 Task: Search one way flight ticket for 3 adults, 3 children in premium economy from Salt Lake City: Salt Lake City International Airport to Rockford: Chicago Rockford International Airport(was Northwest Chicagoland Regional Airport At Rockford) on 5-1-2023. Choice of flights is Westjet. Number of bags: 9 checked bags. Price is upto 89000. Outbound departure time preference is 14:00.
Action: Mouse moved to (192, 230)
Screenshot: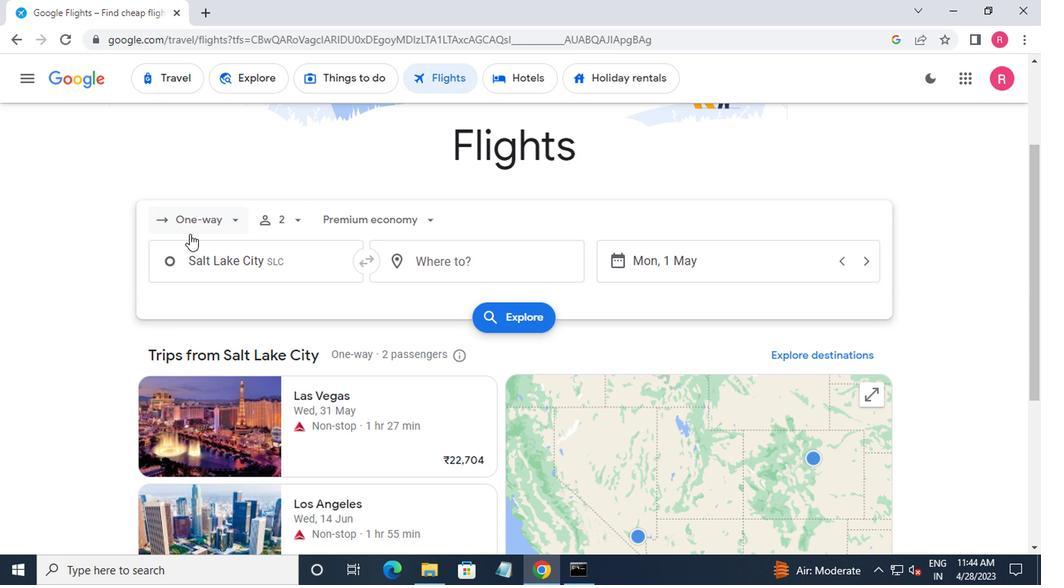 
Action: Mouse pressed left at (192, 230)
Screenshot: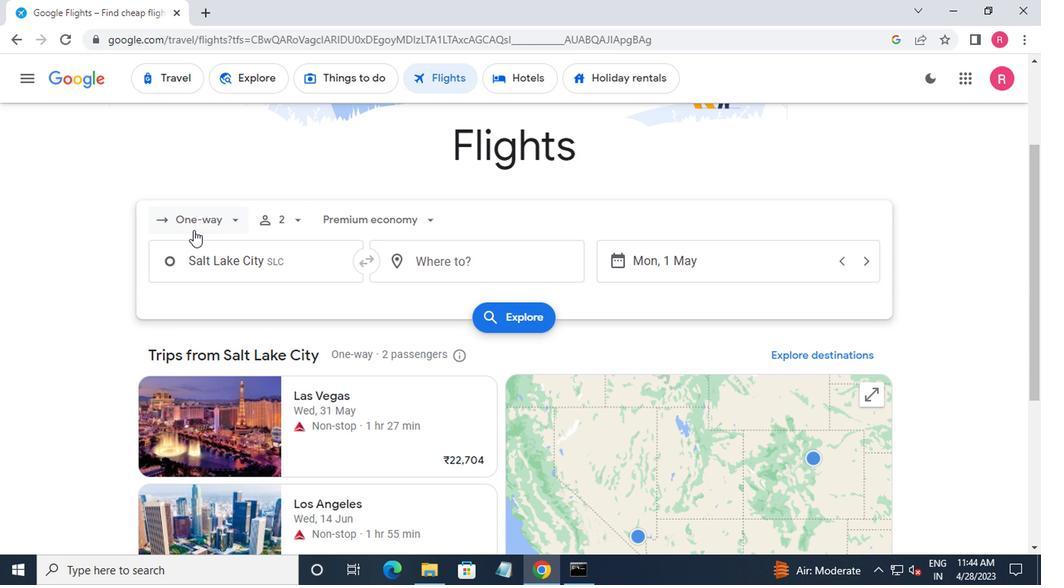 
Action: Mouse moved to (202, 292)
Screenshot: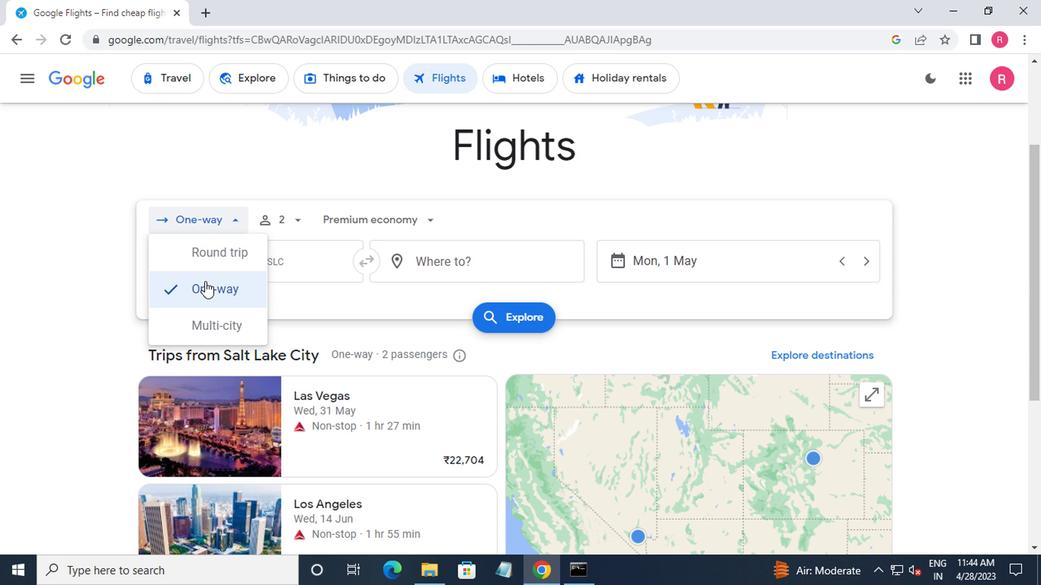 
Action: Mouse pressed left at (202, 292)
Screenshot: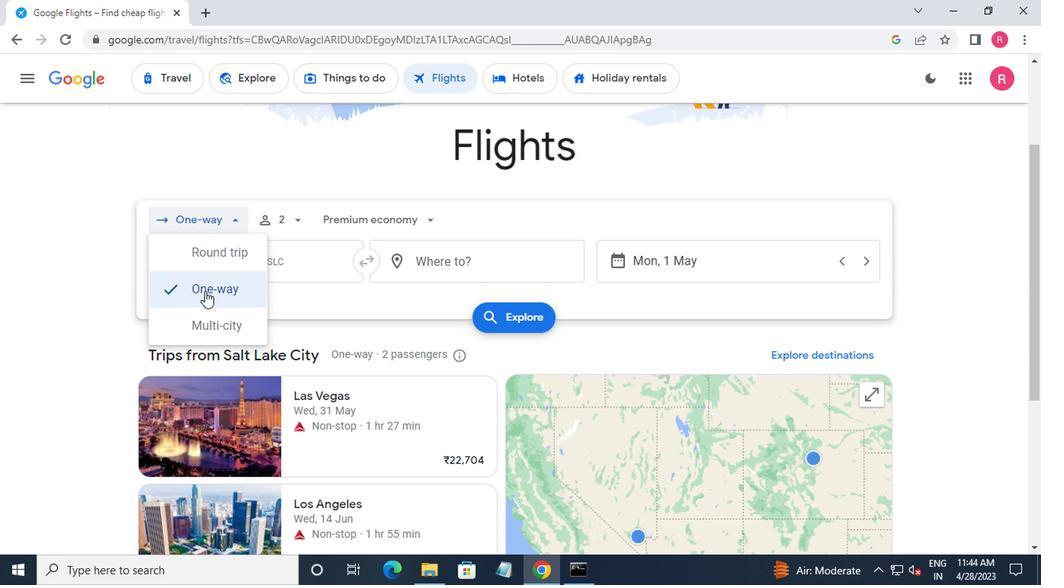 
Action: Mouse moved to (278, 230)
Screenshot: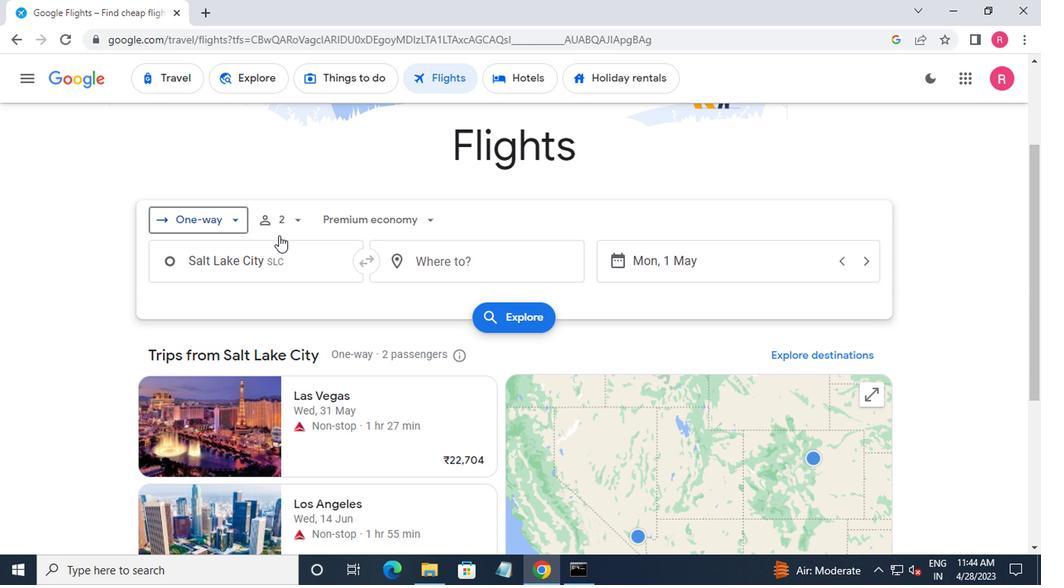 
Action: Mouse pressed left at (278, 230)
Screenshot: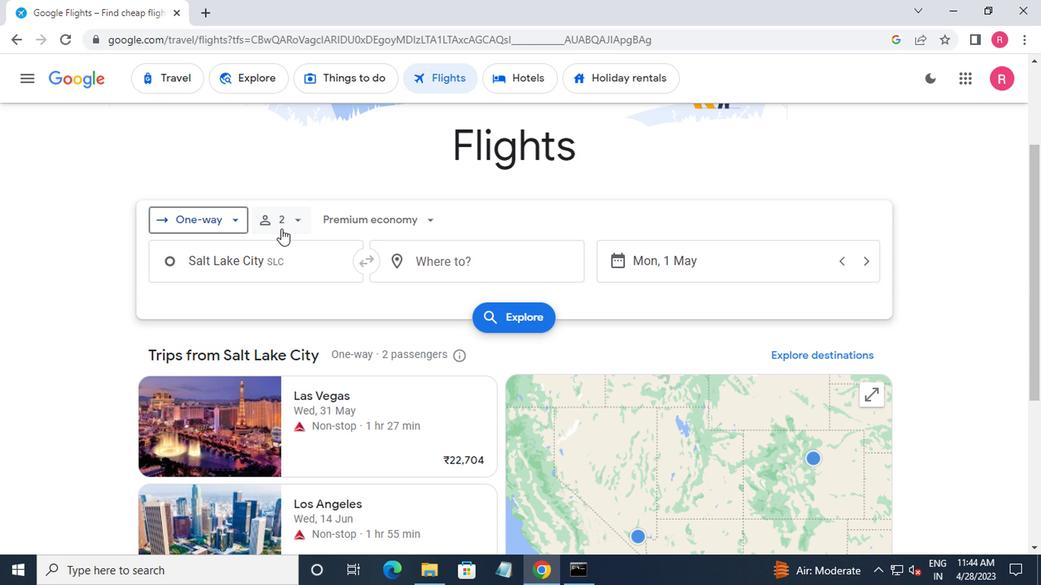 
Action: Mouse moved to (413, 261)
Screenshot: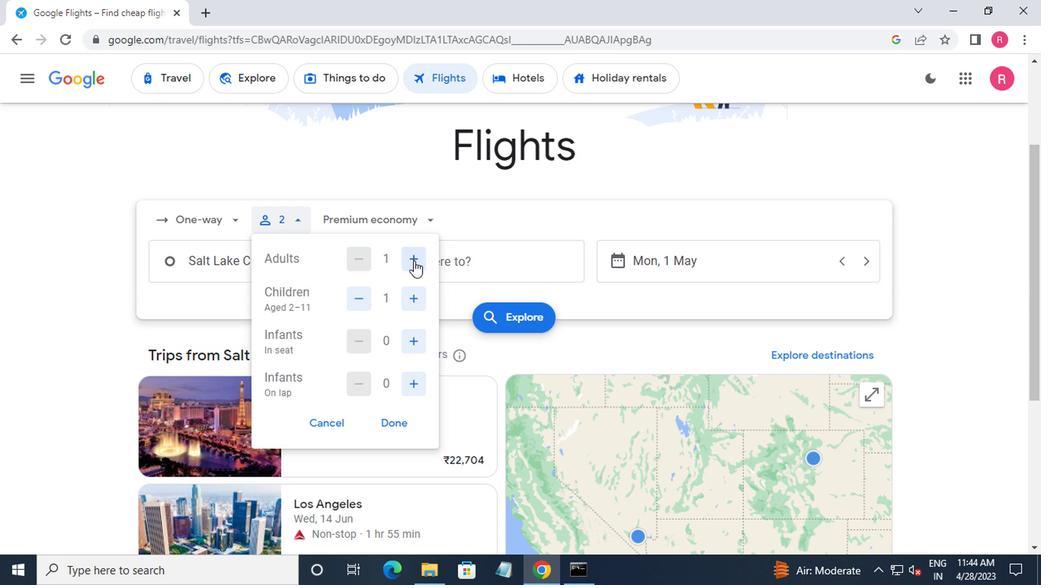
Action: Mouse pressed left at (413, 261)
Screenshot: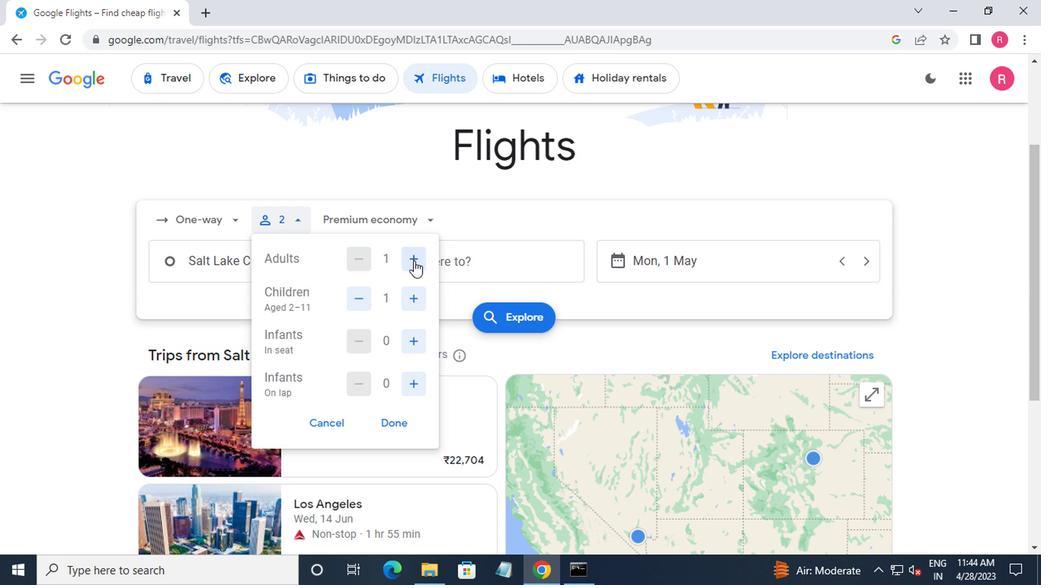 
Action: Mouse pressed left at (413, 261)
Screenshot: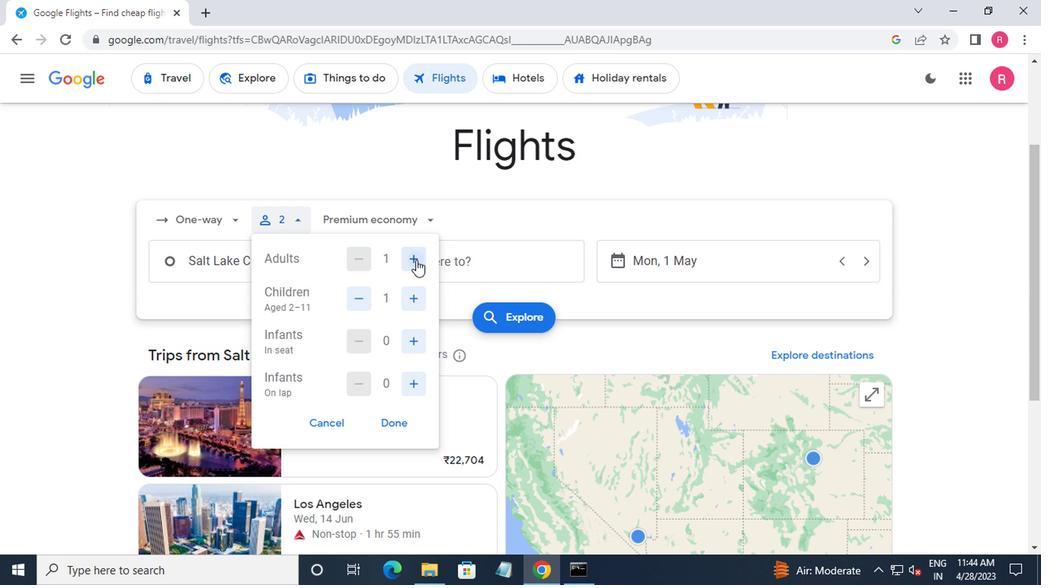 
Action: Mouse pressed left at (413, 261)
Screenshot: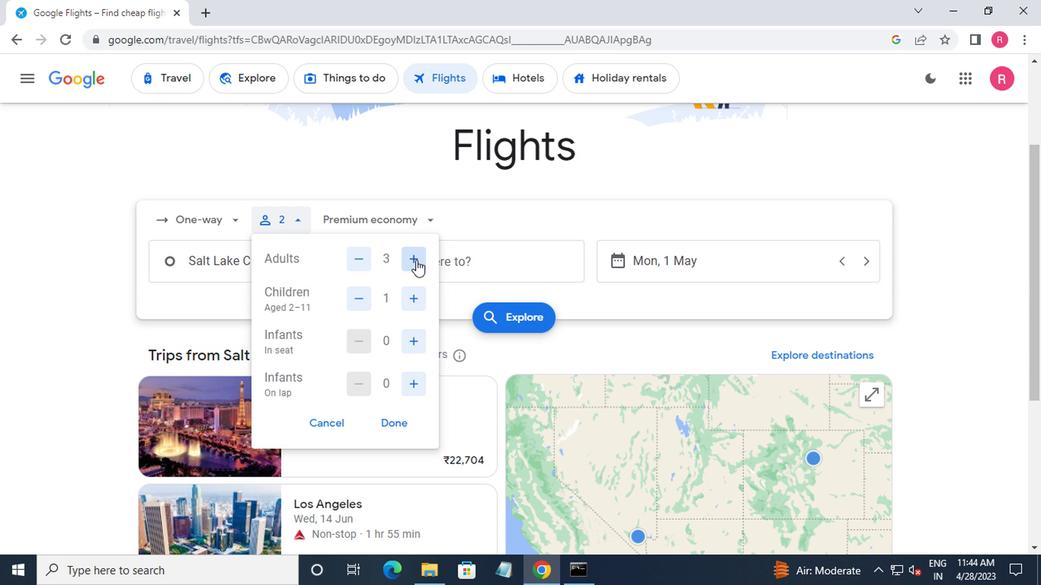 
Action: Mouse moved to (406, 296)
Screenshot: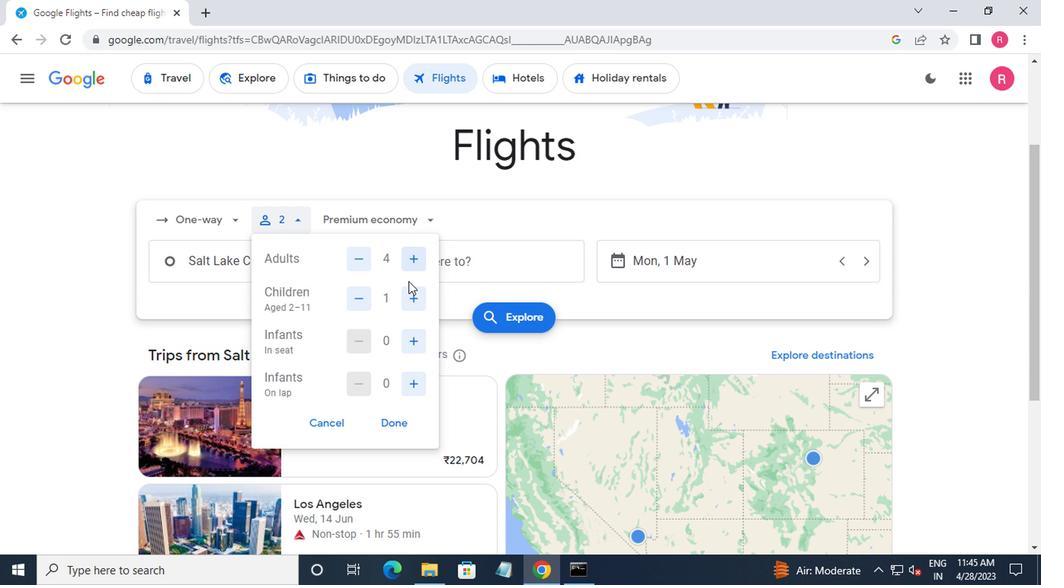 
Action: Mouse pressed left at (406, 296)
Screenshot: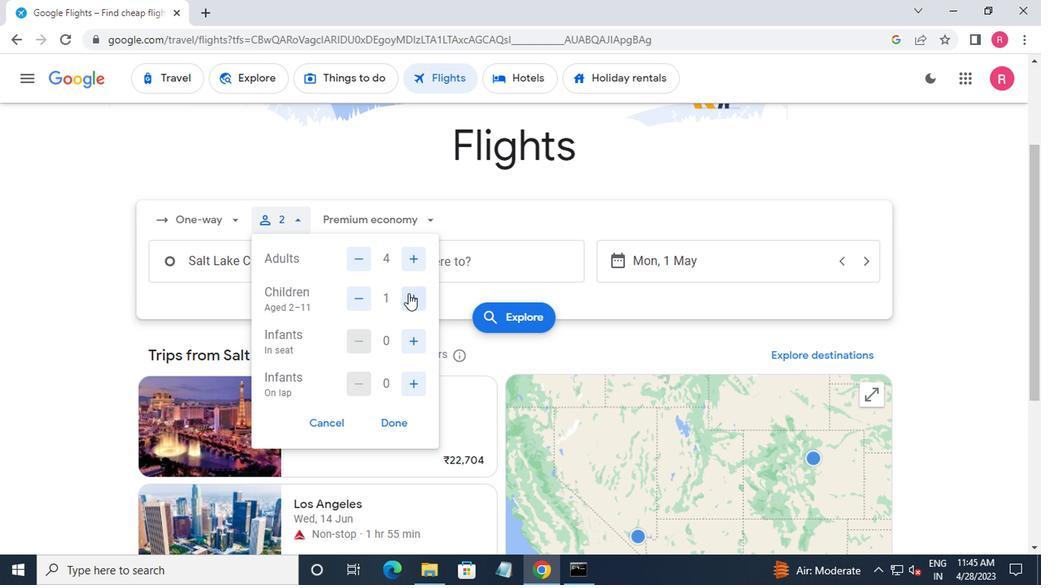 
Action: Mouse pressed left at (406, 296)
Screenshot: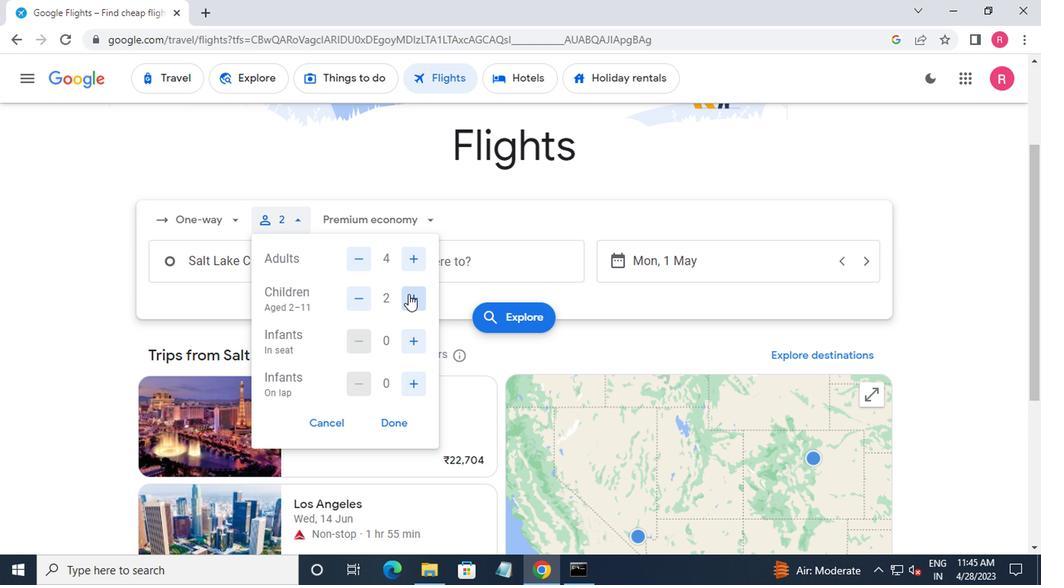 
Action: Mouse moved to (362, 301)
Screenshot: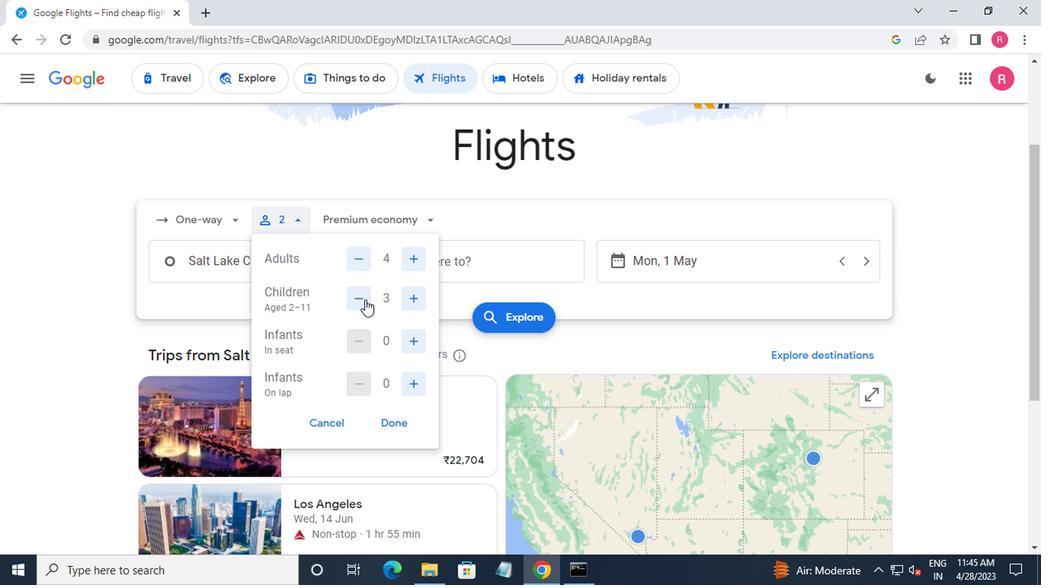 
Action: Mouse pressed left at (362, 301)
Screenshot: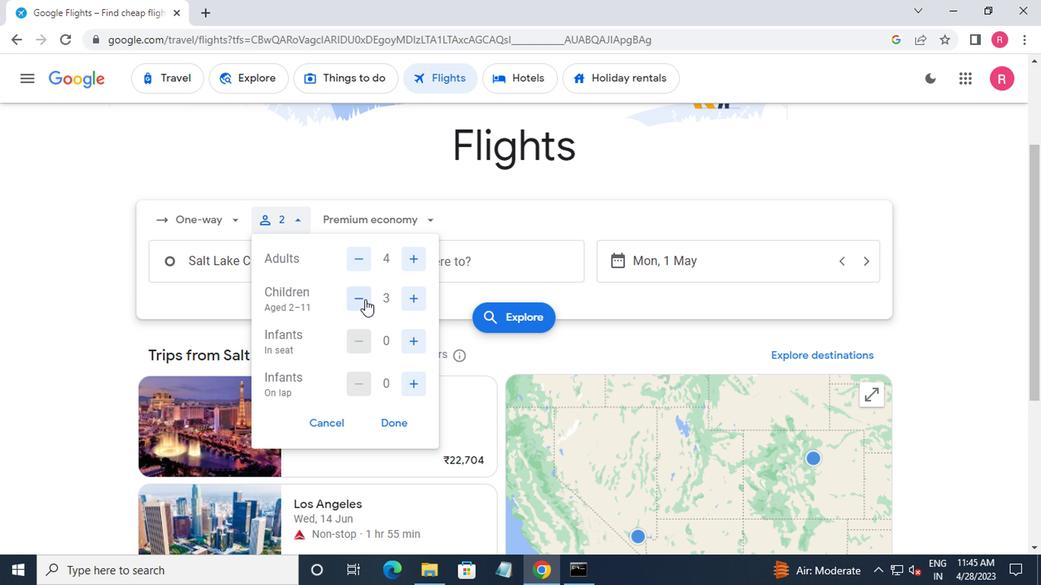 
Action: Mouse moved to (406, 343)
Screenshot: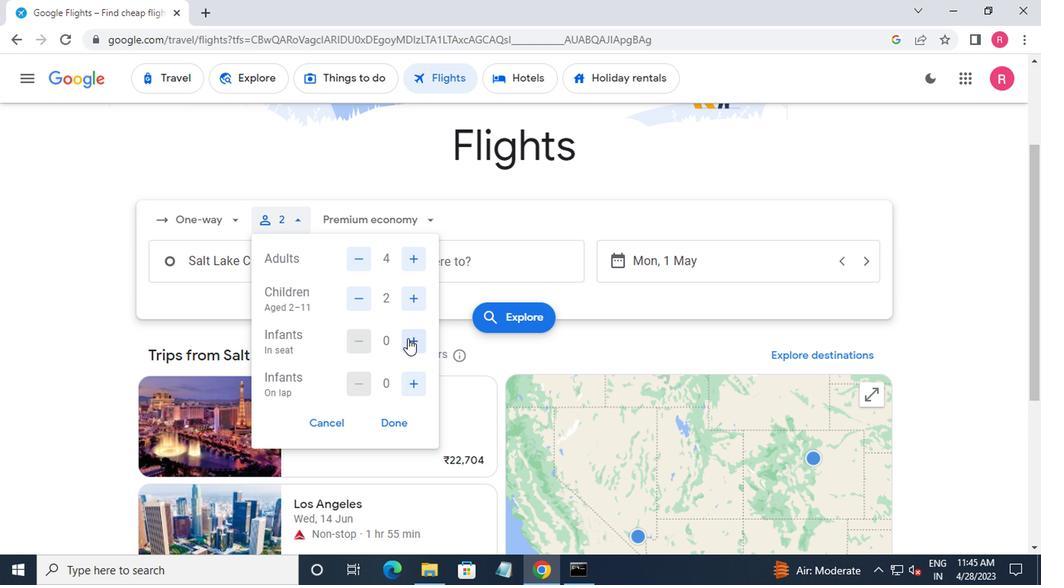 
Action: Mouse pressed left at (406, 343)
Screenshot: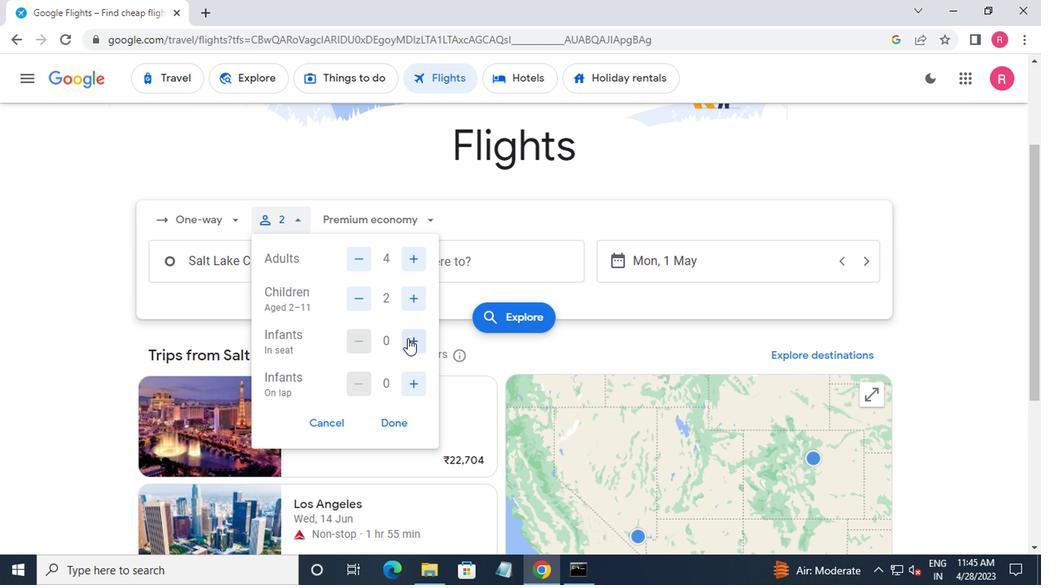 
Action: Mouse pressed left at (406, 343)
Screenshot: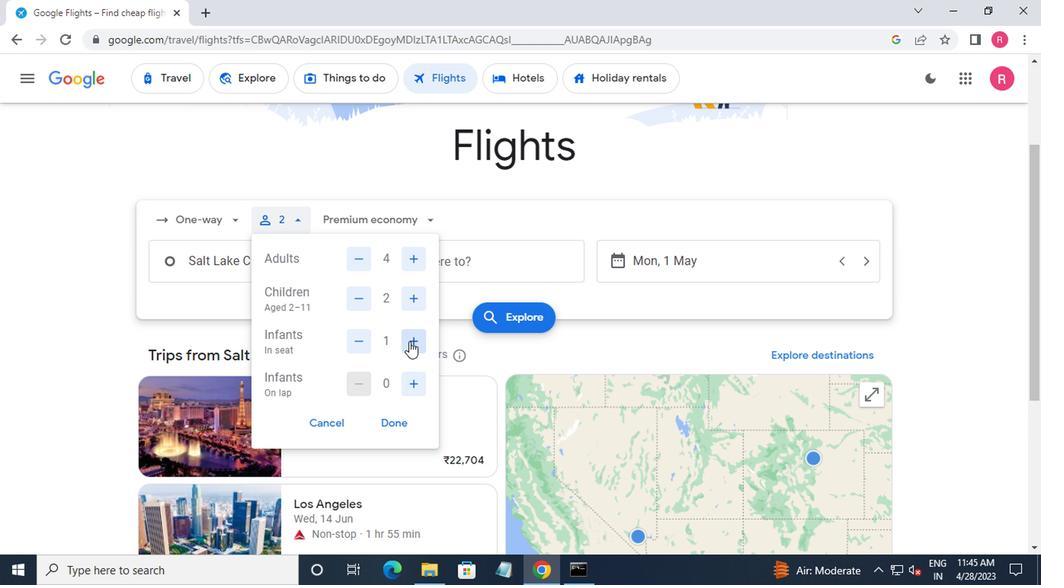
Action: Mouse moved to (404, 384)
Screenshot: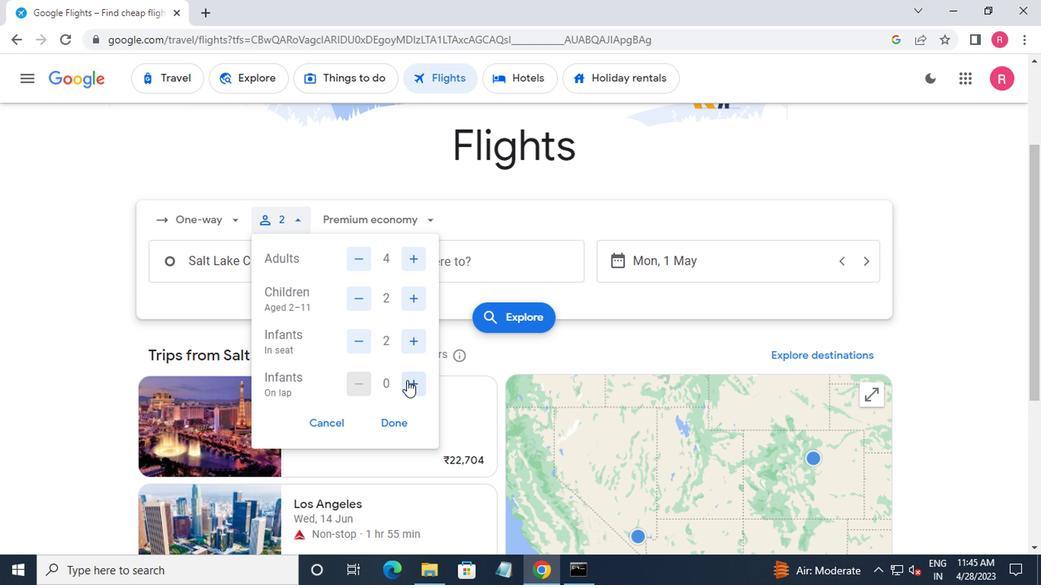 
Action: Mouse pressed left at (404, 384)
Screenshot: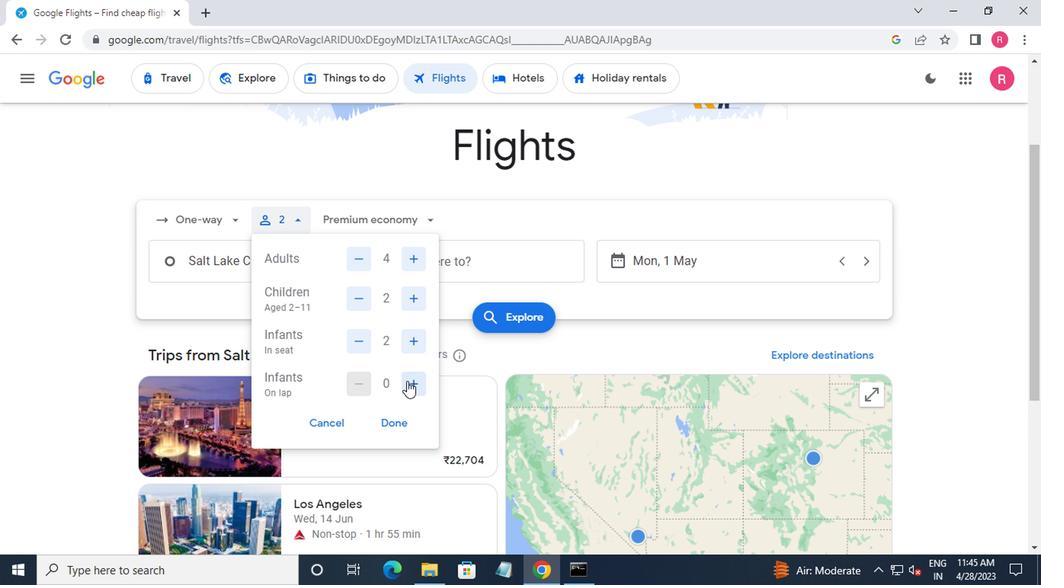
Action: Mouse moved to (377, 222)
Screenshot: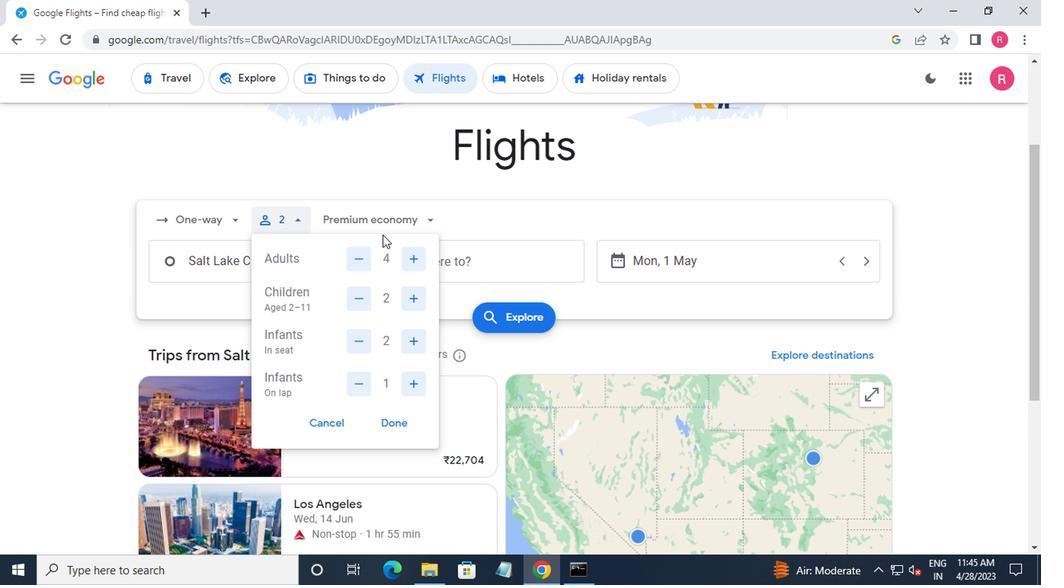 
Action: Mouse pressed left at (377, 222)
Screenshot: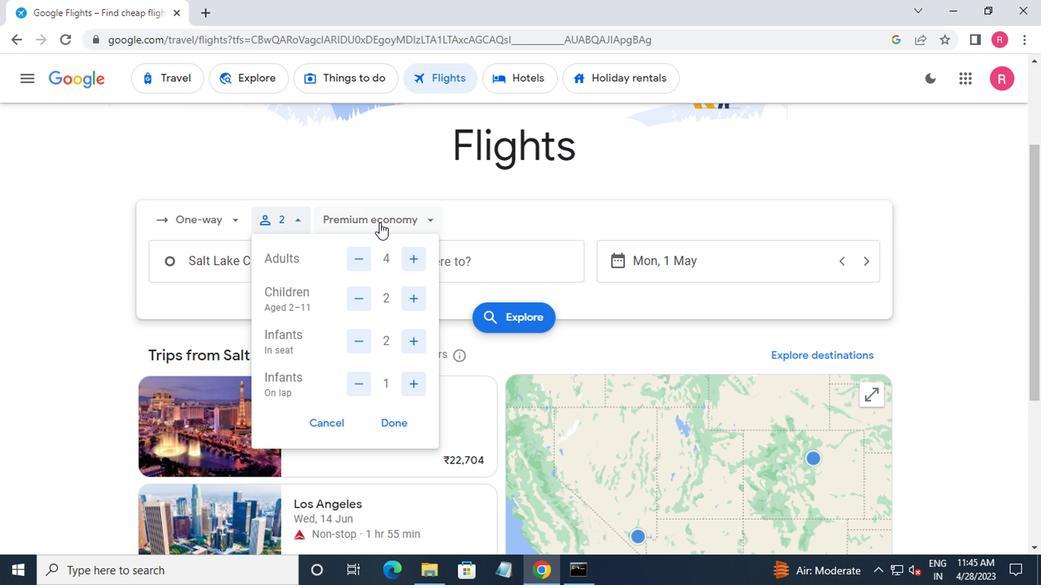 
Action: Mouse moved to (377, 254)
Screenshot: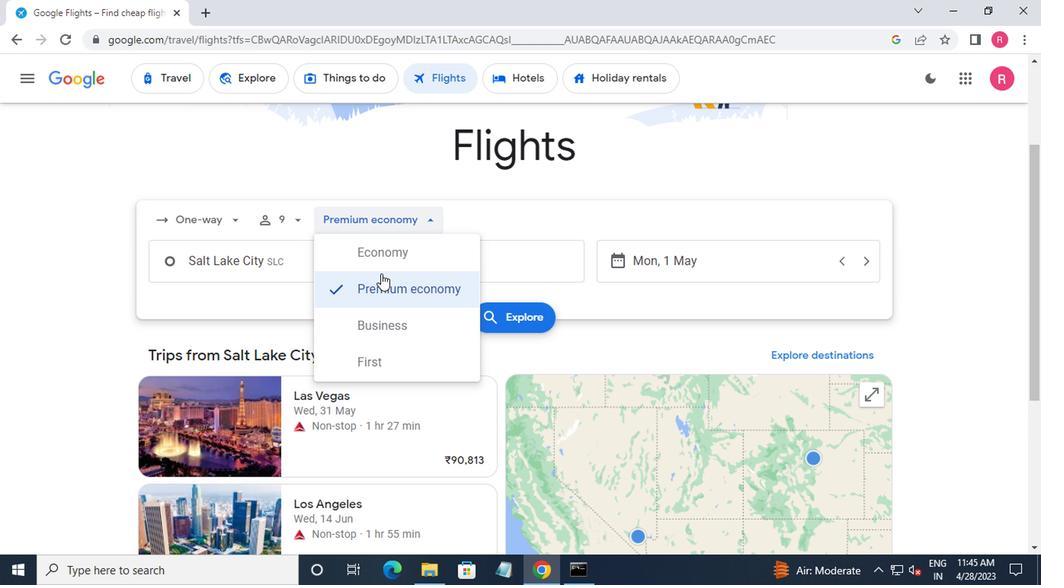 
Action: Mouse pressed left at (377, 254)
Screenshot: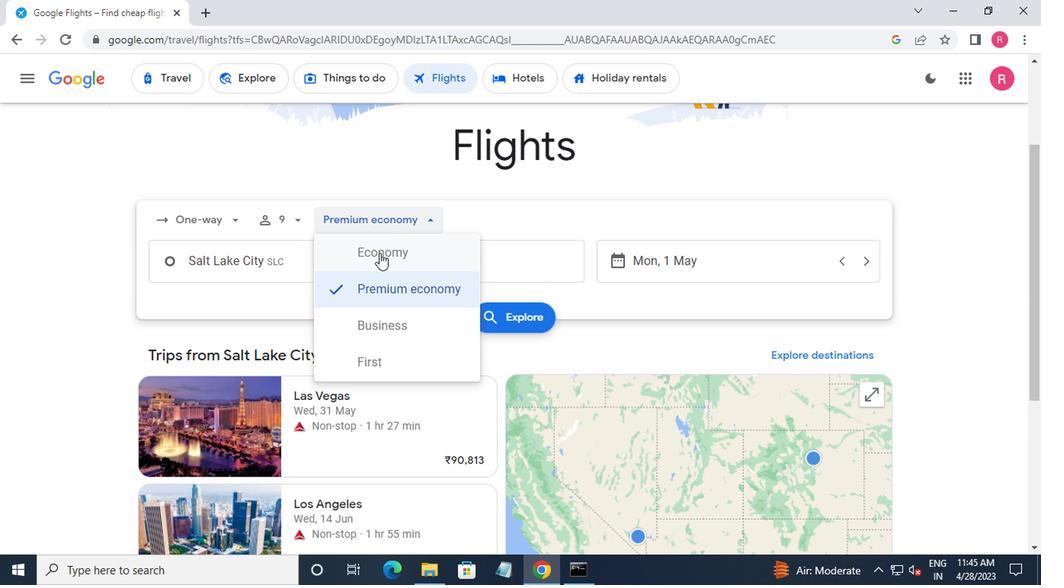 
Action: Mouse moved to (301, 270)
Screenshot: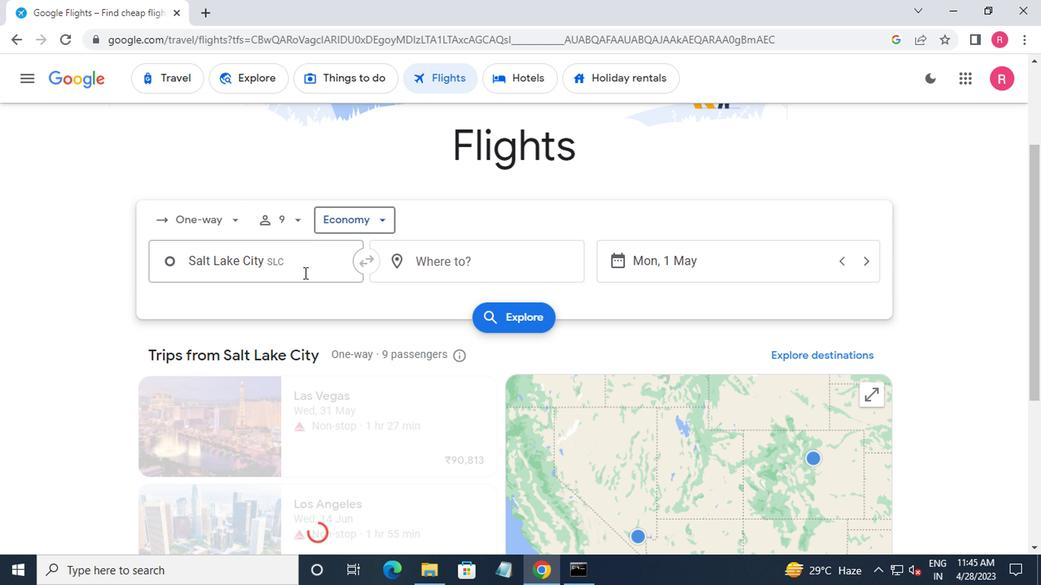 
Action: Mouse pressed left at (301, 270)
Screenshot: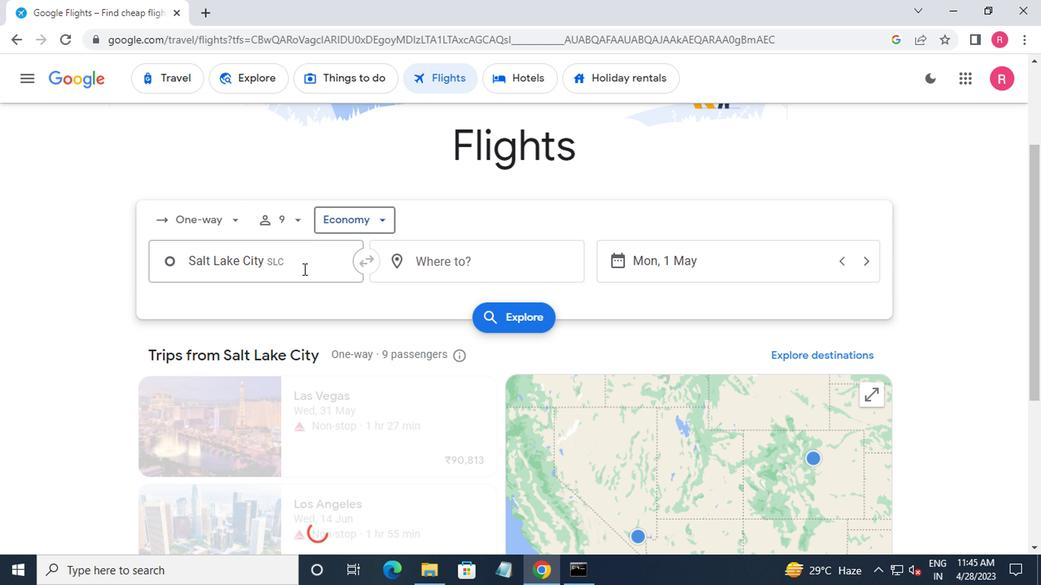 
Action: Mouse moved to (277, 338)
Screenshot: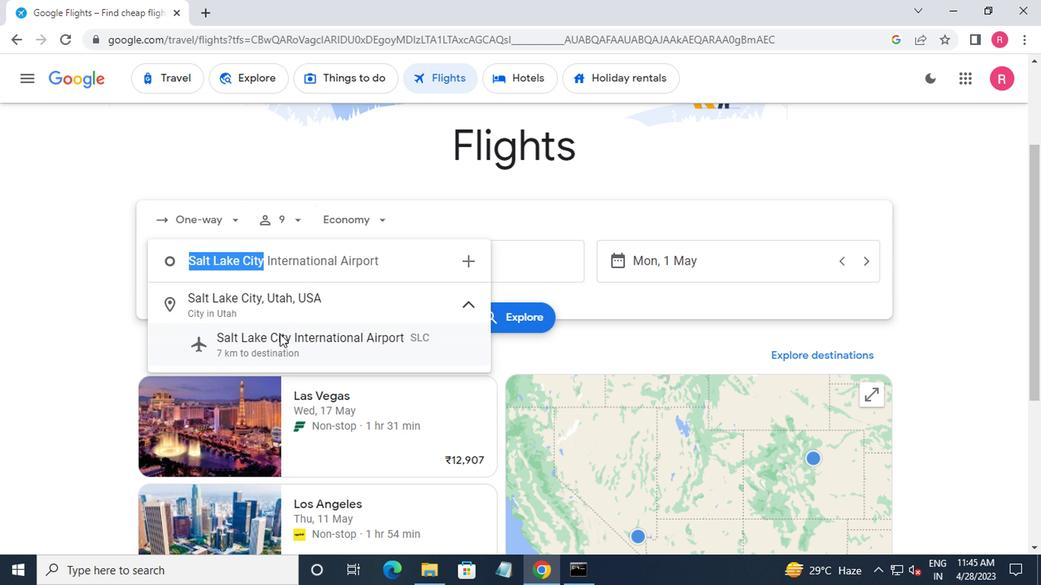 
Action: Mouse pressed left at (277, 338)
Screenshot: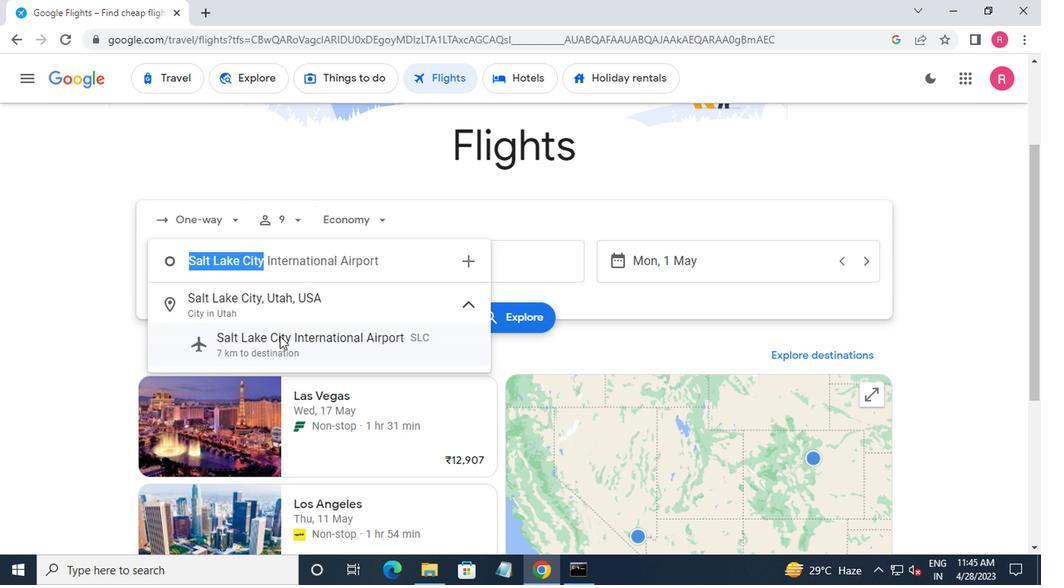 
Action: Mouse moved to (462, 270)
Screenshot: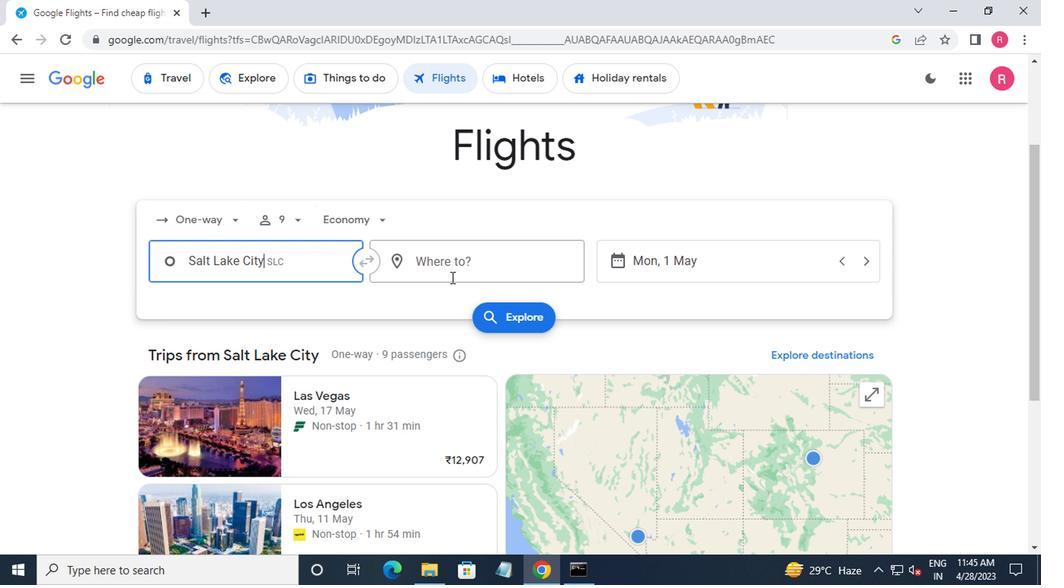 
Action: Mouse pressed left at (462, 270)
Screenshot: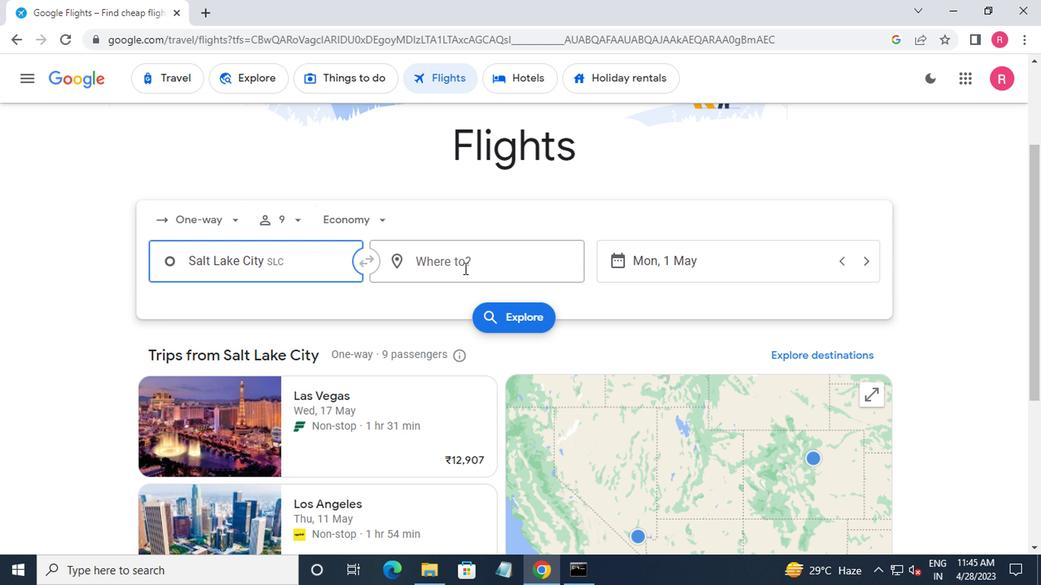 
Action: Mouse moved to (449, 393)
Screenshot: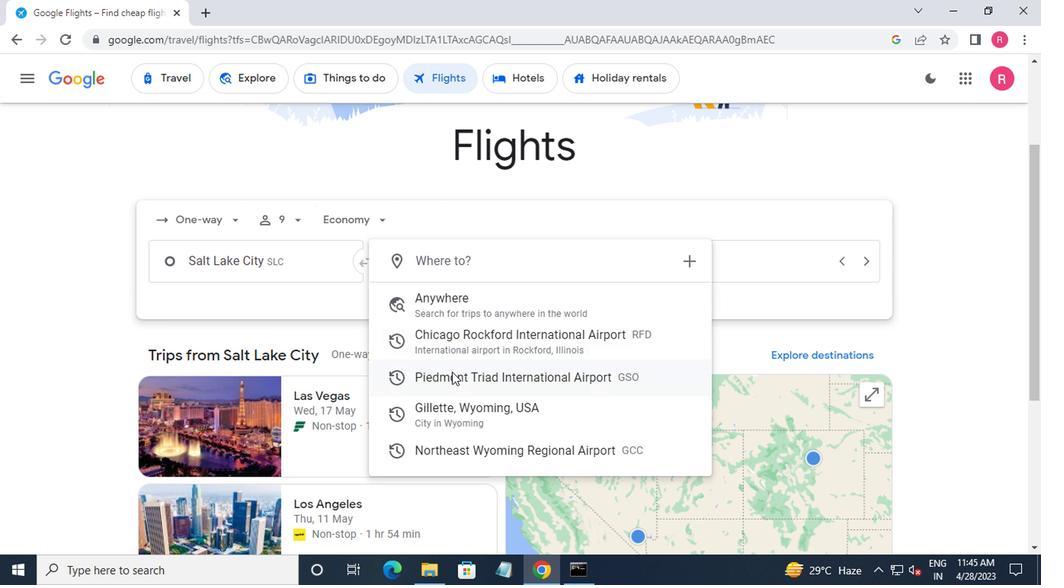 
Action: Mouse pressed left at (449, 393)
Screenshot: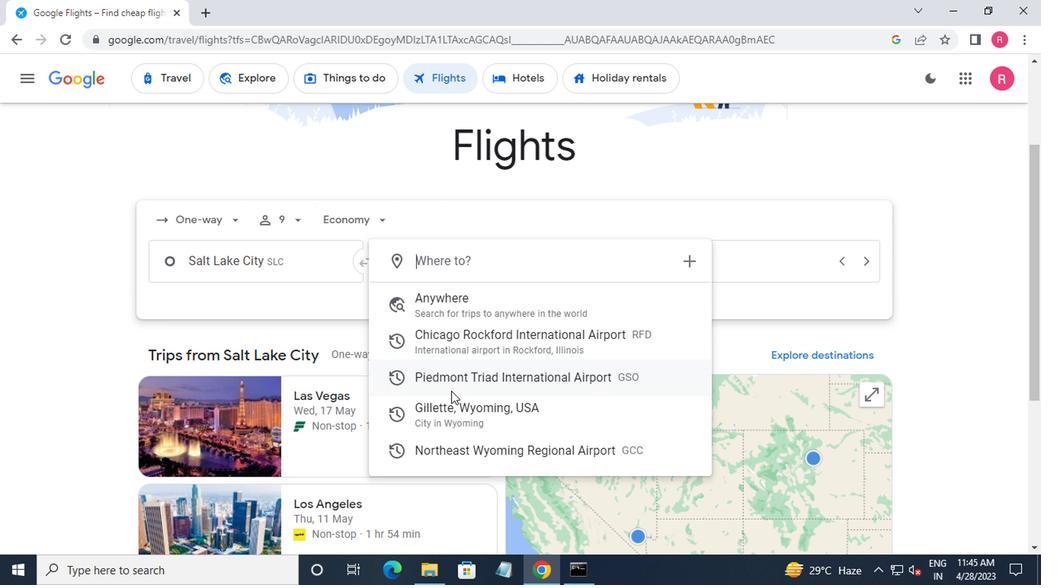 
Action: Mouse moved to (701, 271)
Screenshot: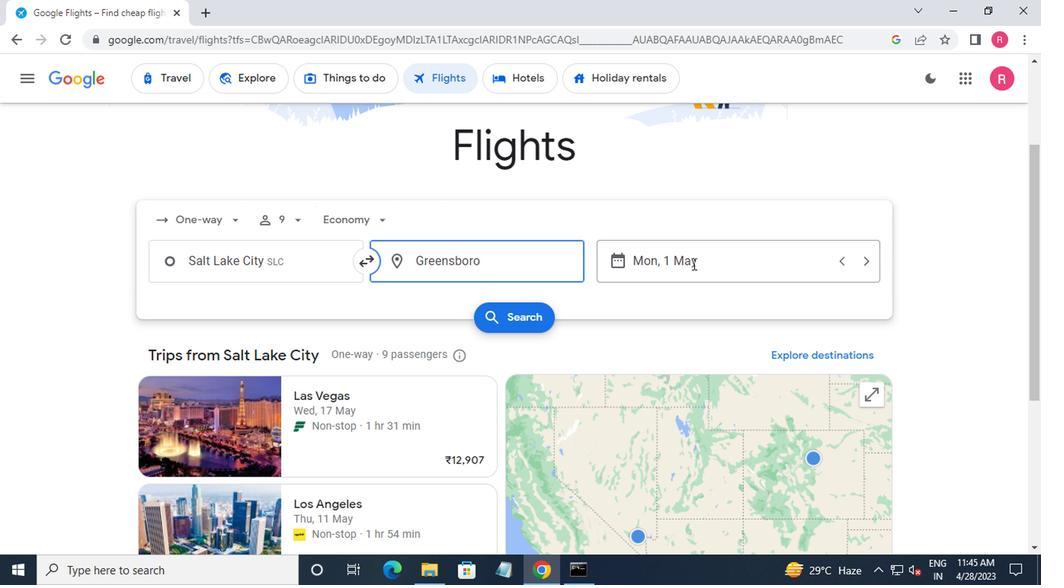 
Action: Mouse pressed left at (701, 271)
Screenshot: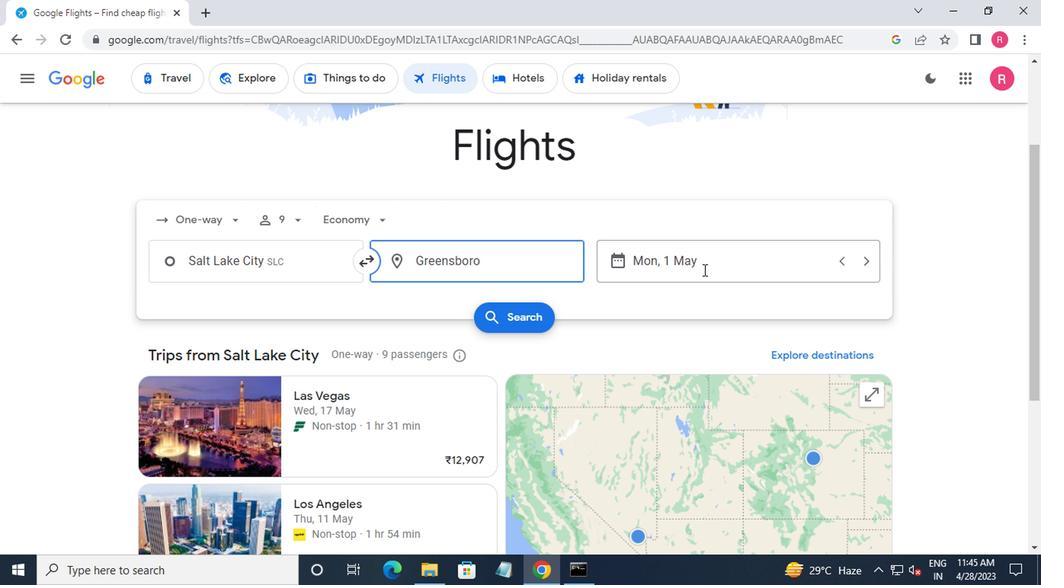 
Action: Mouse moved to (665, 275)
Screenshot: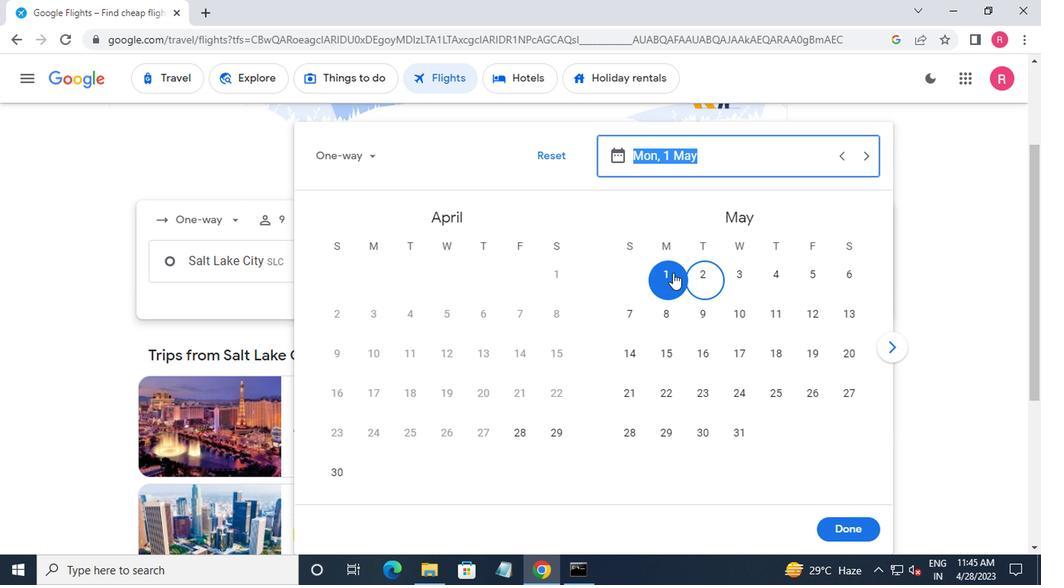 
Action: Mouse pressed left at (665, 275)
Screenshot: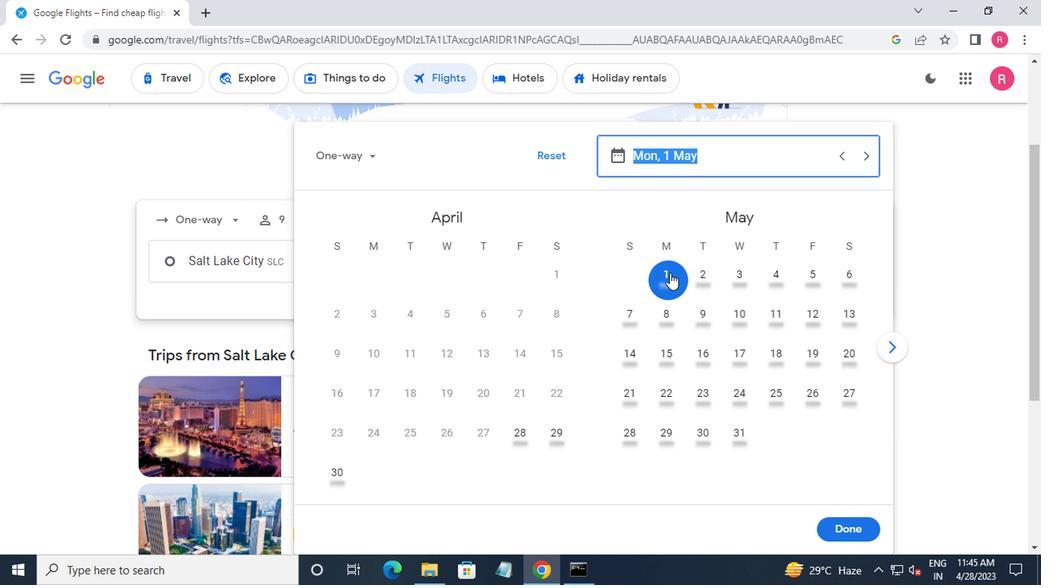 
Action: Mouse moved to (850, 531)
Screenshot: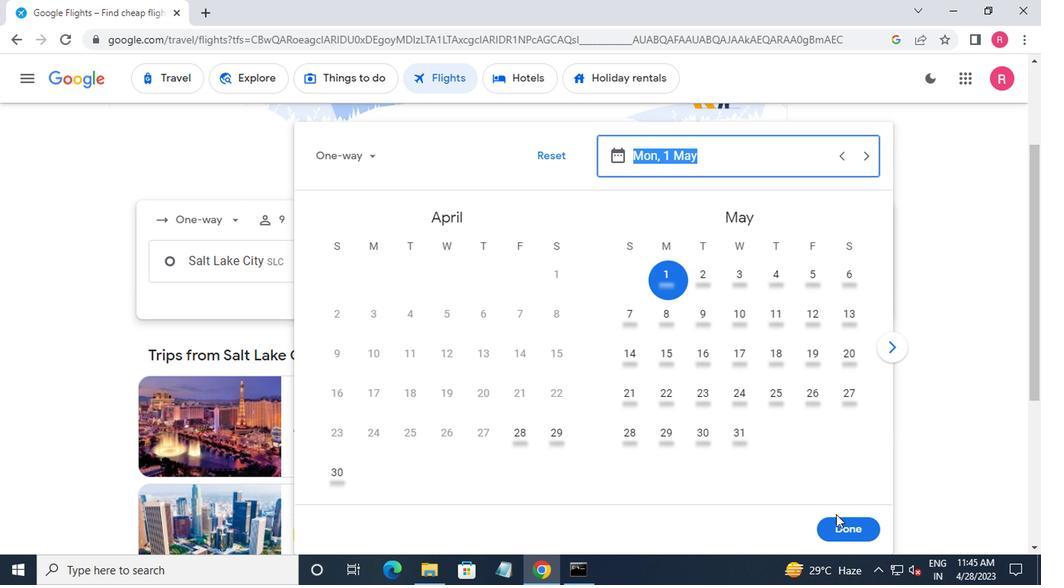 
Action: Mouse pressed left at (850, 531)
Screenshot: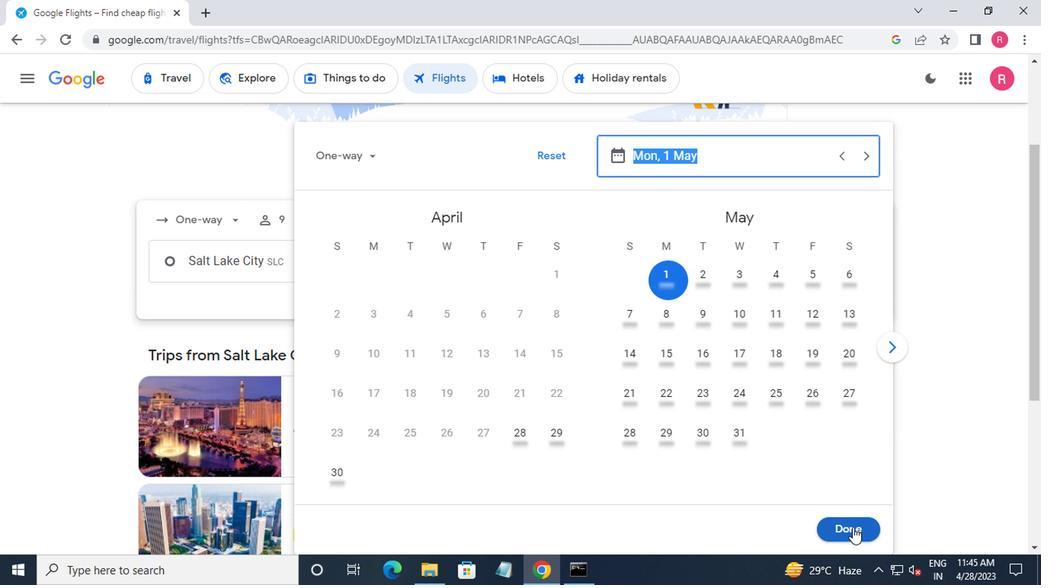 
Action: Mouse moved to (517, 320)
Screenshot: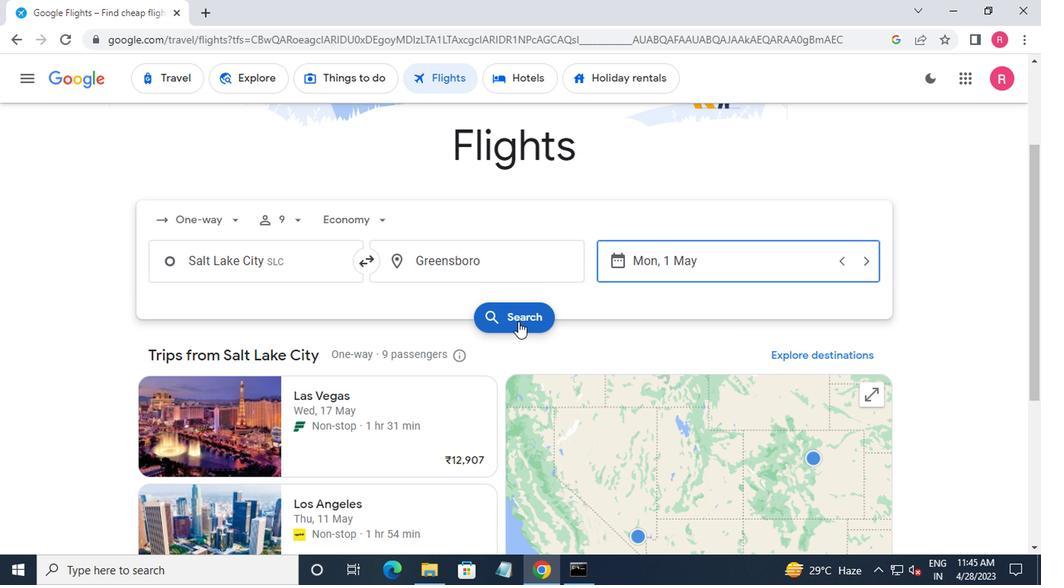 
Action: Mouse pressed left at (517, 320)
Screenshot: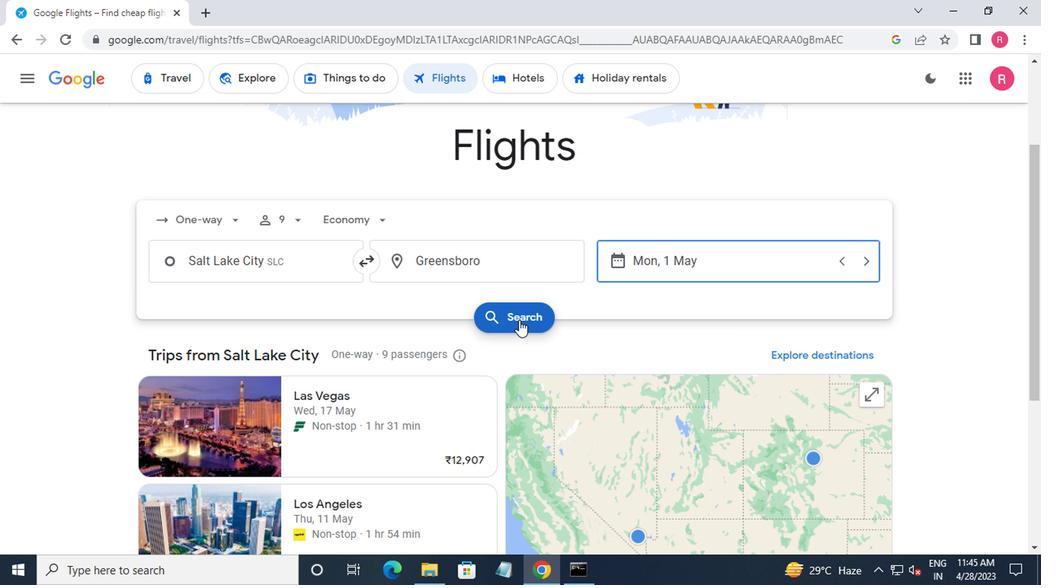 
Action: Mouse moved to (168, 217)
Screenshot: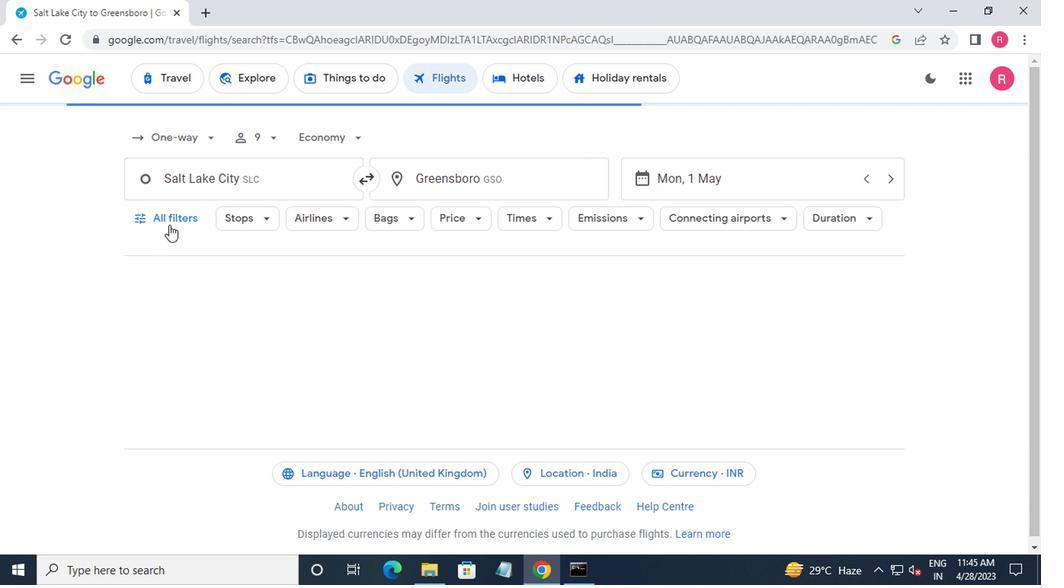 
Action: Mouse pressed left at (168, 217)
Screenshot: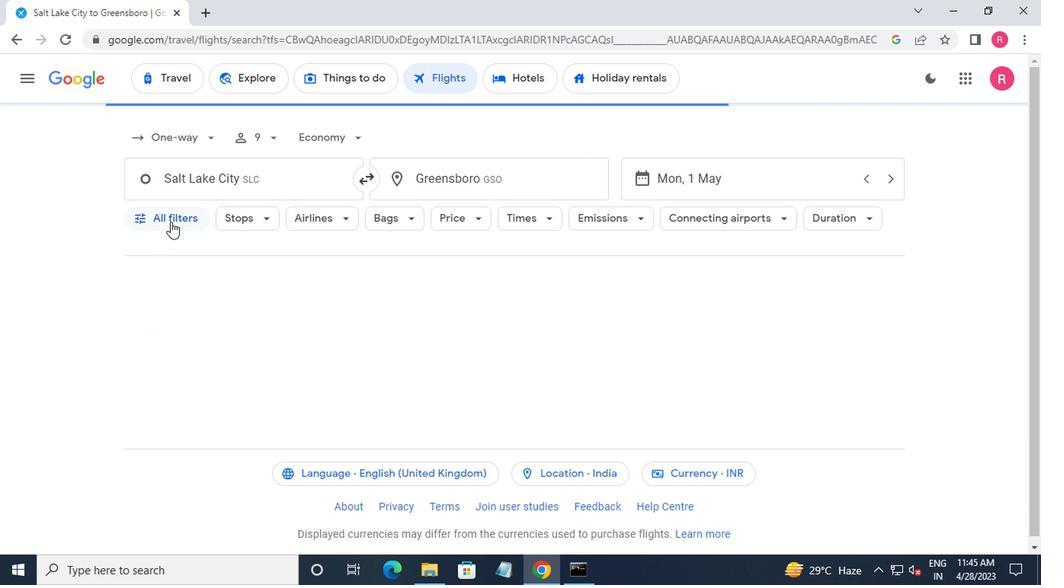 
Action: Mouse moved to (189, 341)
Screenshot: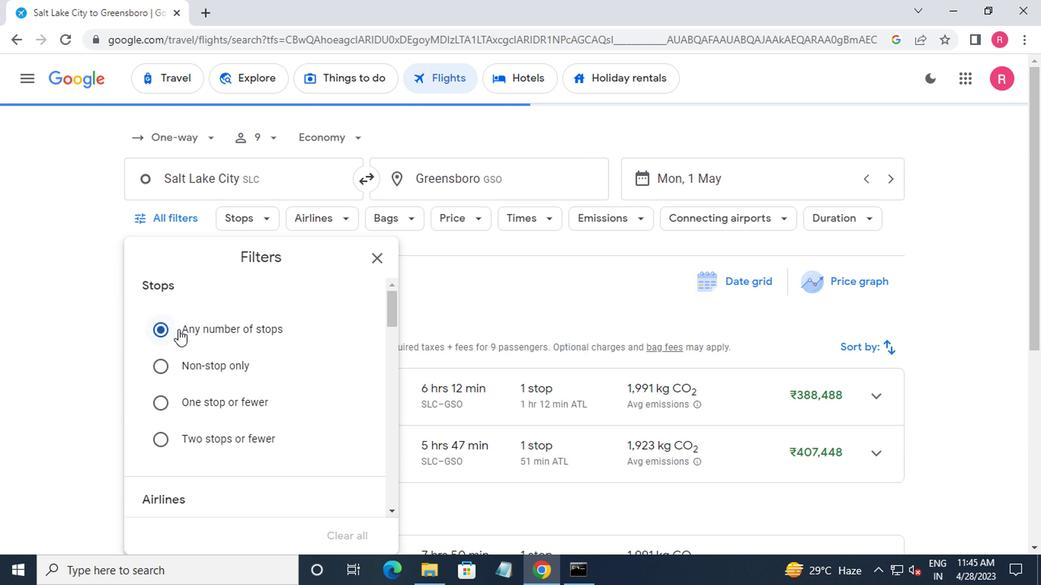 
Action: Mouse scrolled (189, 340) with delta (0, -1)
Screenshot: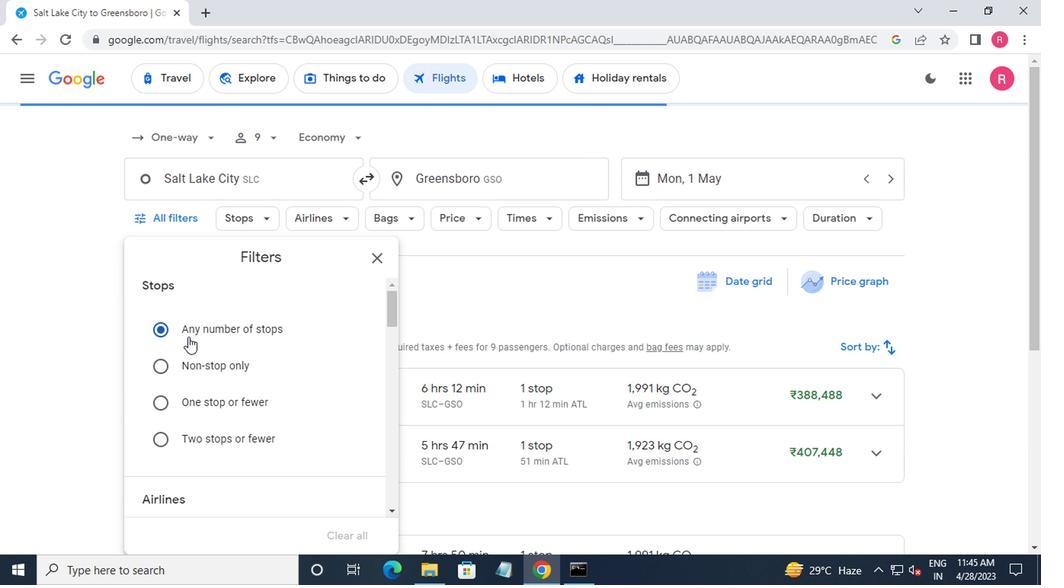 
Action: Mouse scrolled (189, 340) with delta (0, -1)
Screenshot: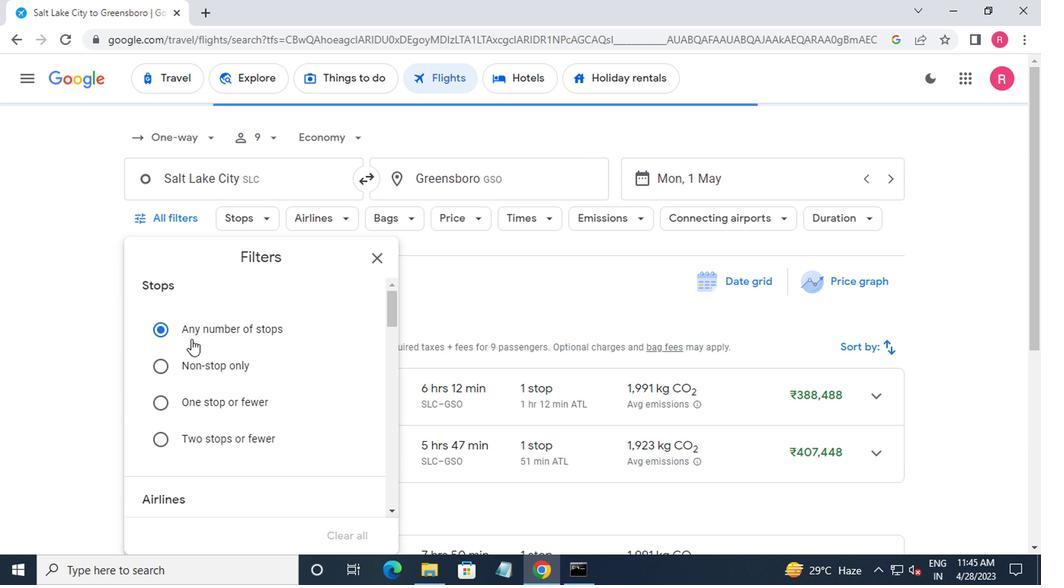 
Action: Mouse scrolled (189, 340) with delta (0, -1)
Screenshot: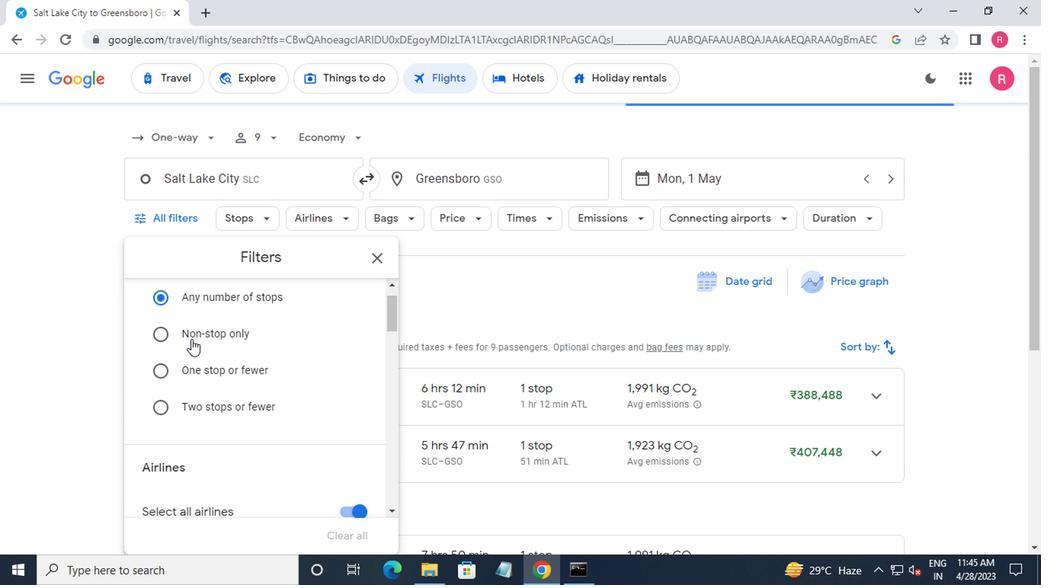
Action: Mouse scrolled (189, 340) with delta (0, -1)
Screenshot: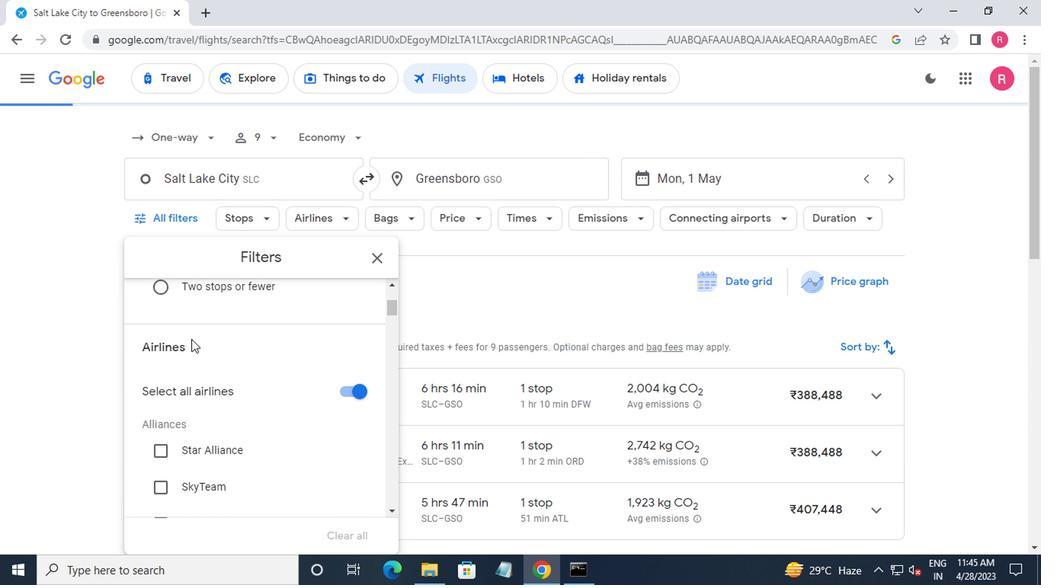 
Action: Mouse scrolled (189, 340) with delta (0, -1)
Screenshot: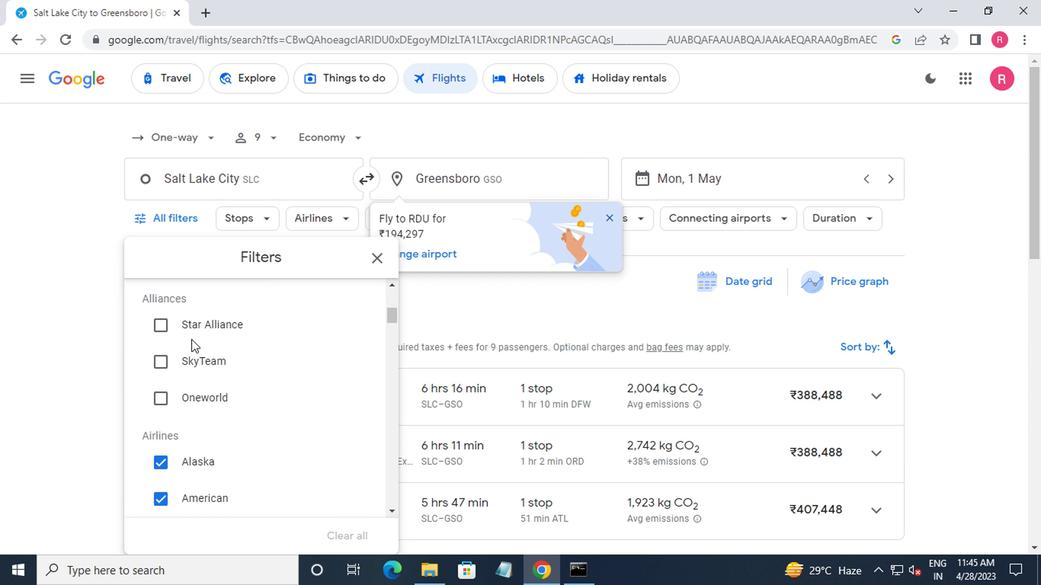 
Action: Mouse scrolled (189, 340) with delta (0, -1)
Screenshot: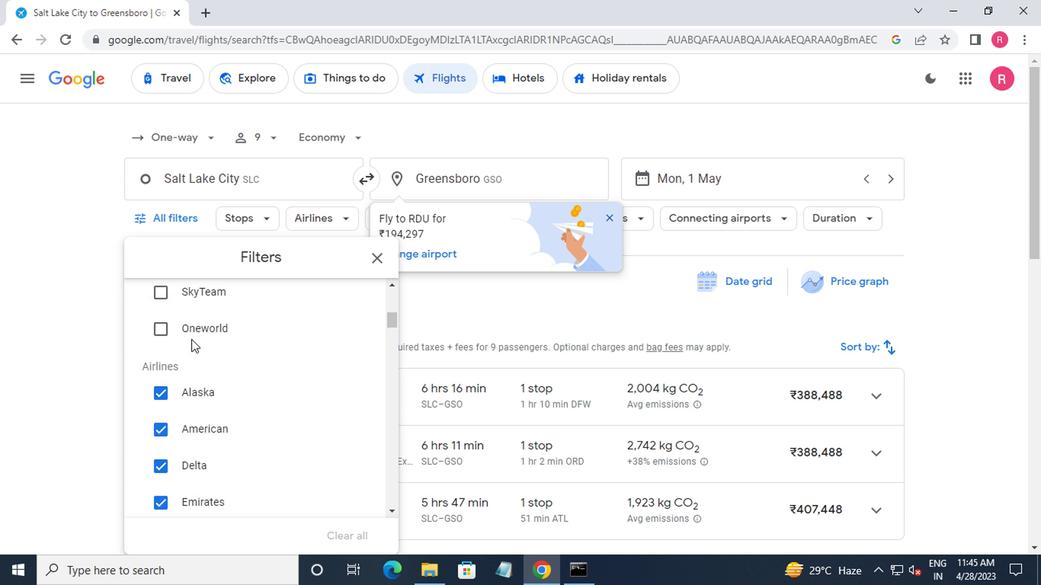 
Action: Mouse scrolled (189, 340) with delta (0, -1)
Screenshot: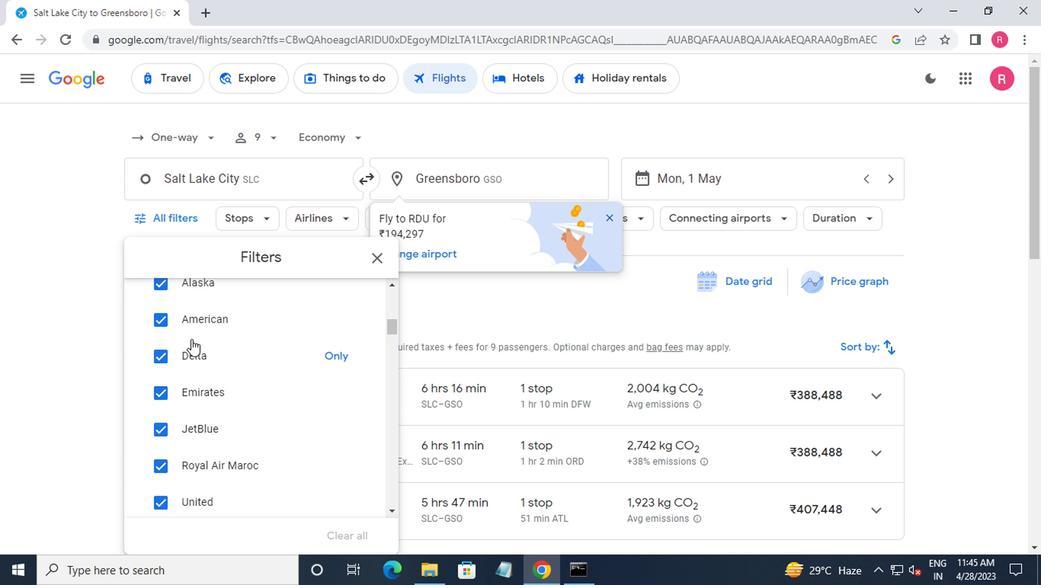 
Action: Mouse moved to (347, 428)
Screenshot: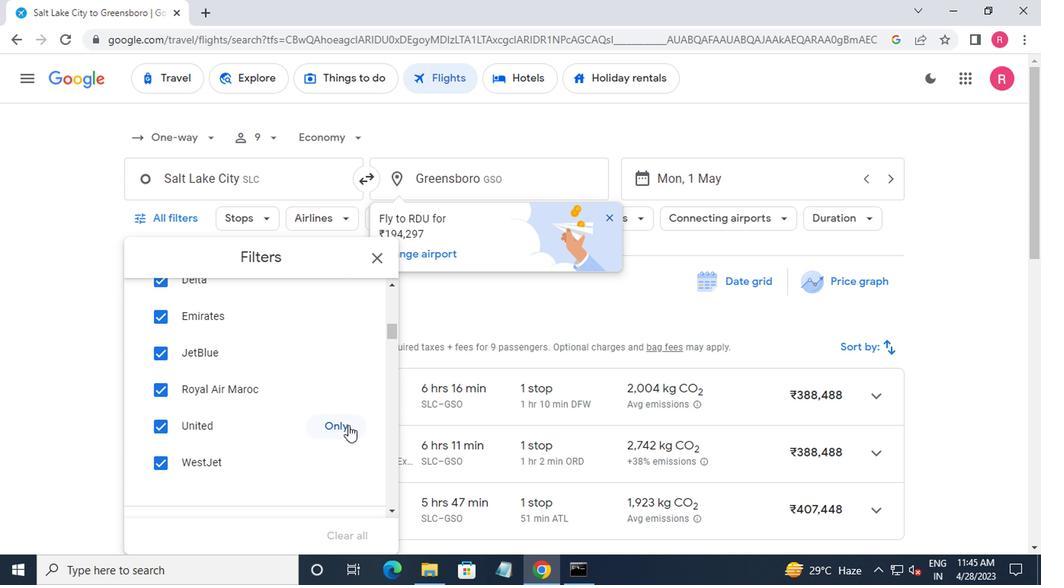 
Action: Mouse pressed left at (347, 428)
Screenshot: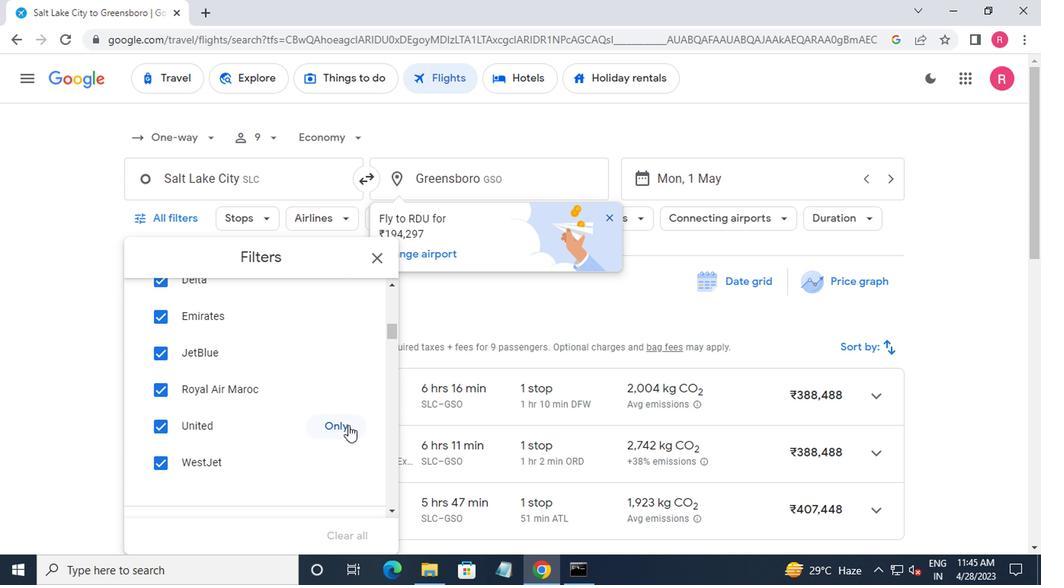 
Action: Mouse moved to (348, 426)
Screenshot: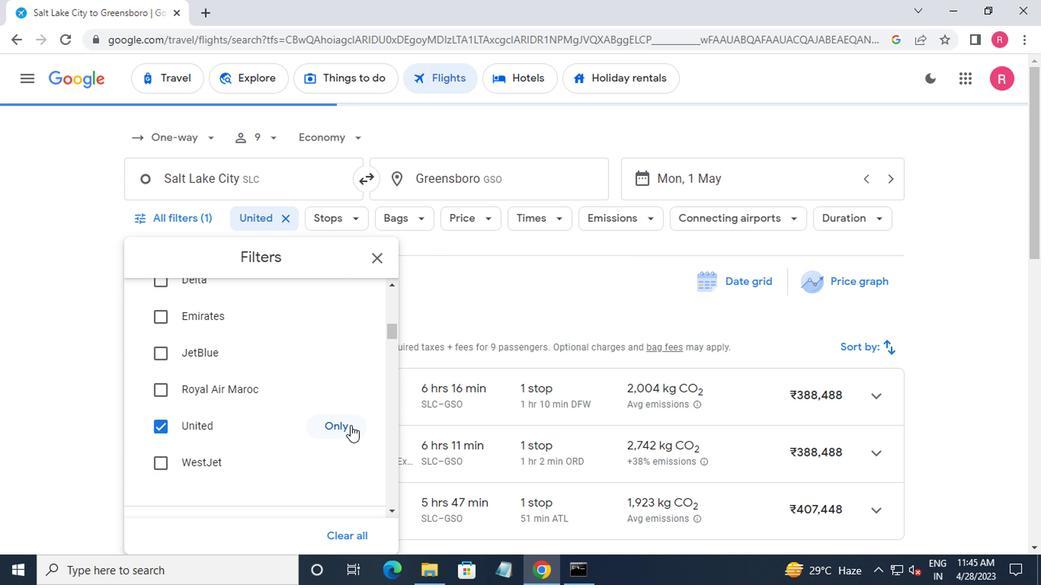 
Action: Mouse scrolled (348, 426) with delta (0, 0)
Screenshot: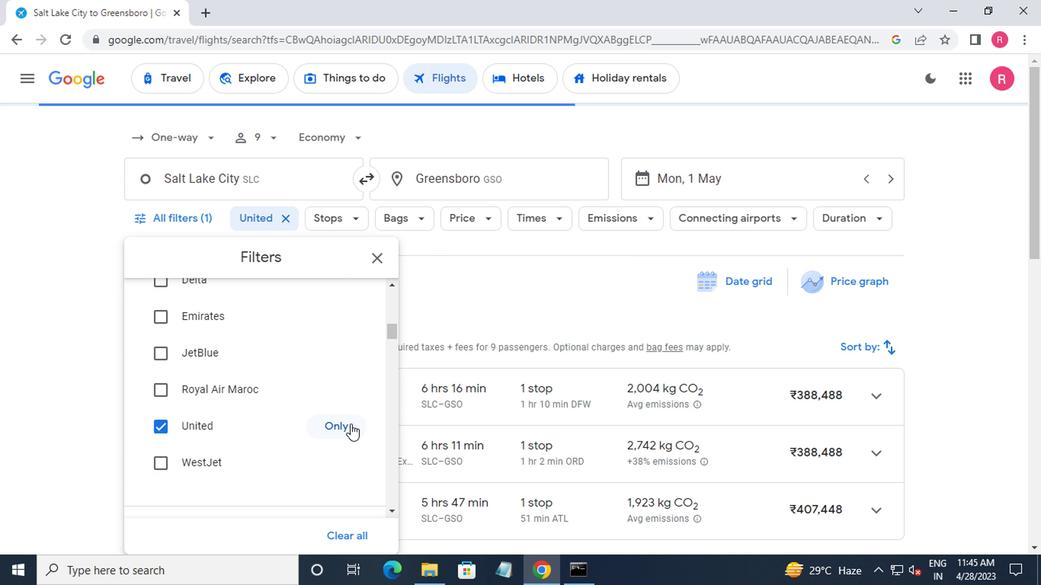 
Action: Mouse moved to (322, 417)
Screenshot: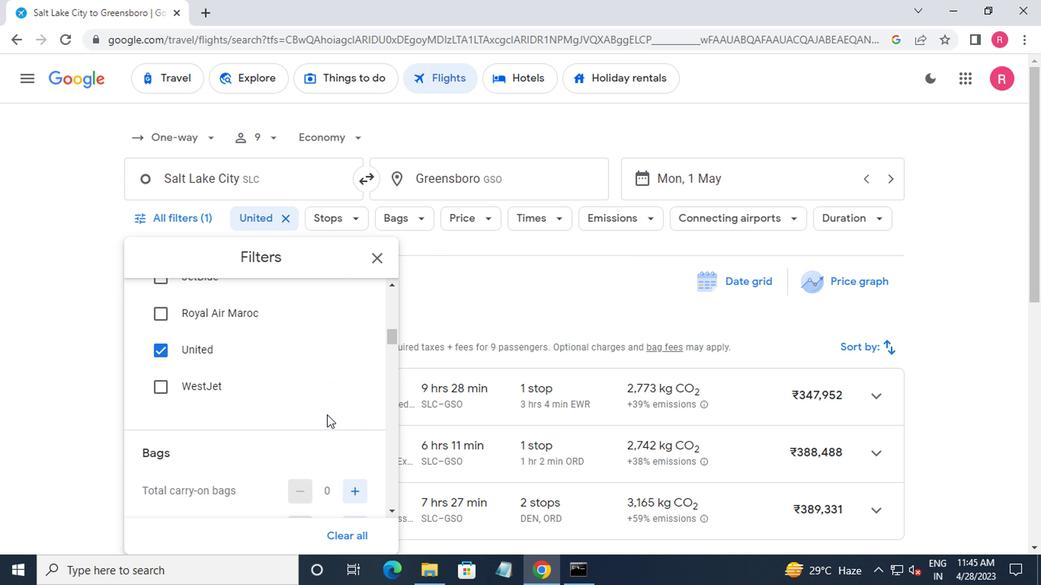 
Action: Mouse scrolled (322, 416) with delta (0, -1)
Screenshot: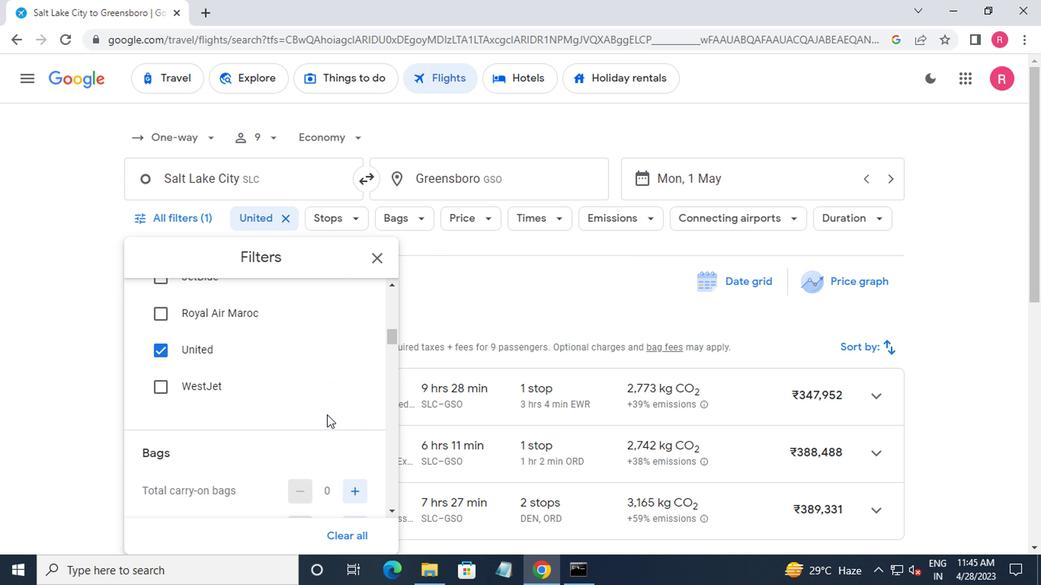 
Action: Mouse moved to (321, 417)
Screenshot: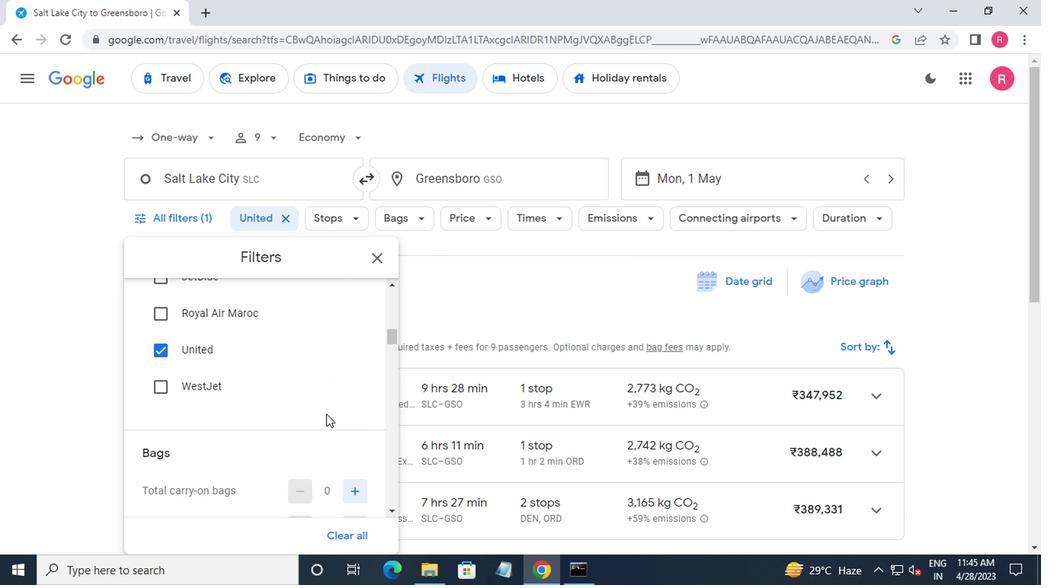 
Action: Mouse scrolled (321, 416) with delta (0, -1)
Screenshot: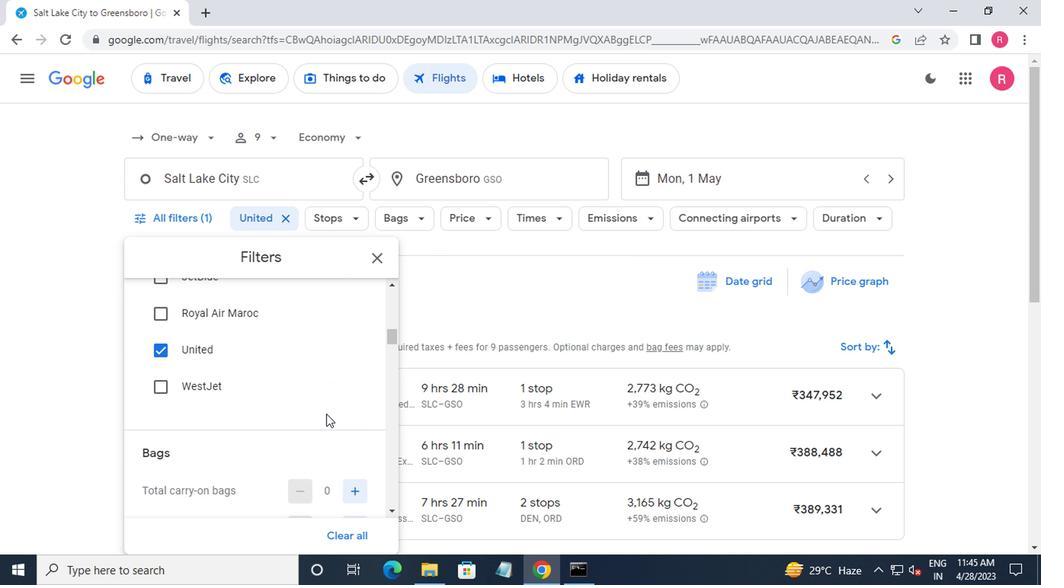 
Action: Mouse moved to (346, 382)
Screenshot: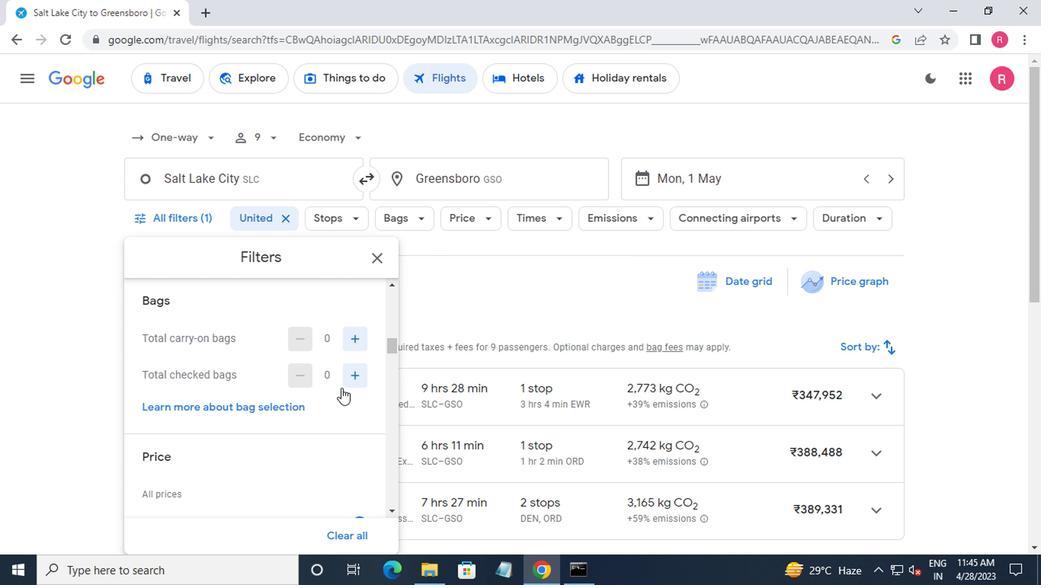 
Action: Mouse pressed left at (346, 382)
Screenshot: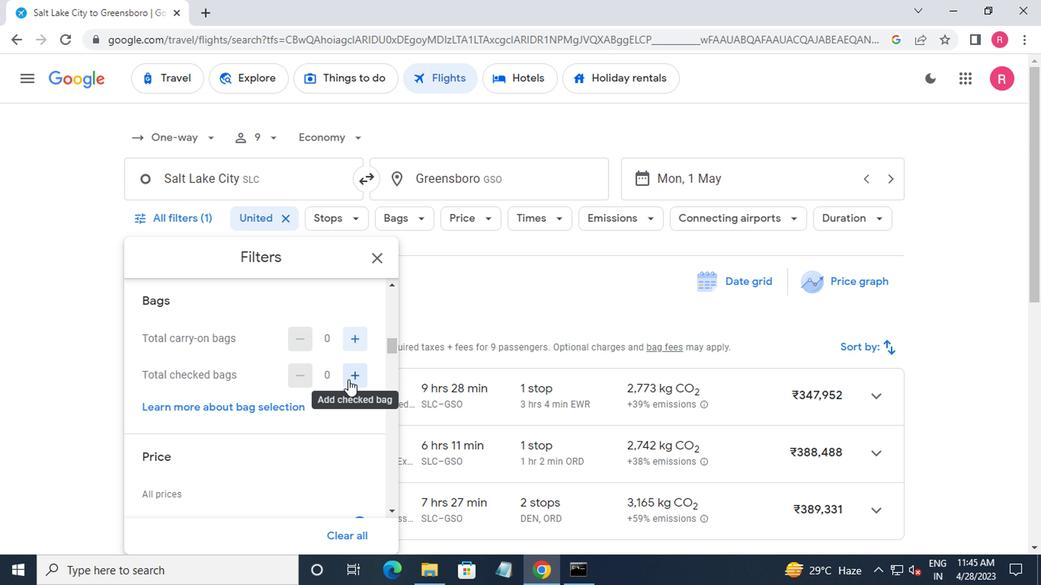 
Action: Mouse pressed left at (346, 382)
Screenshot: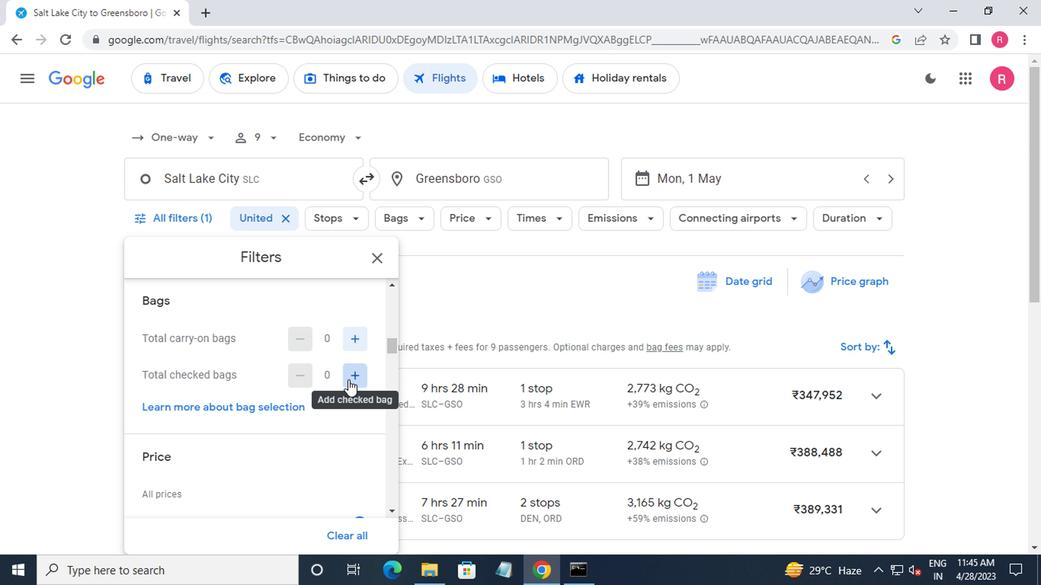 
Action: Mouse pressed left at (346, 382)
Screenshot: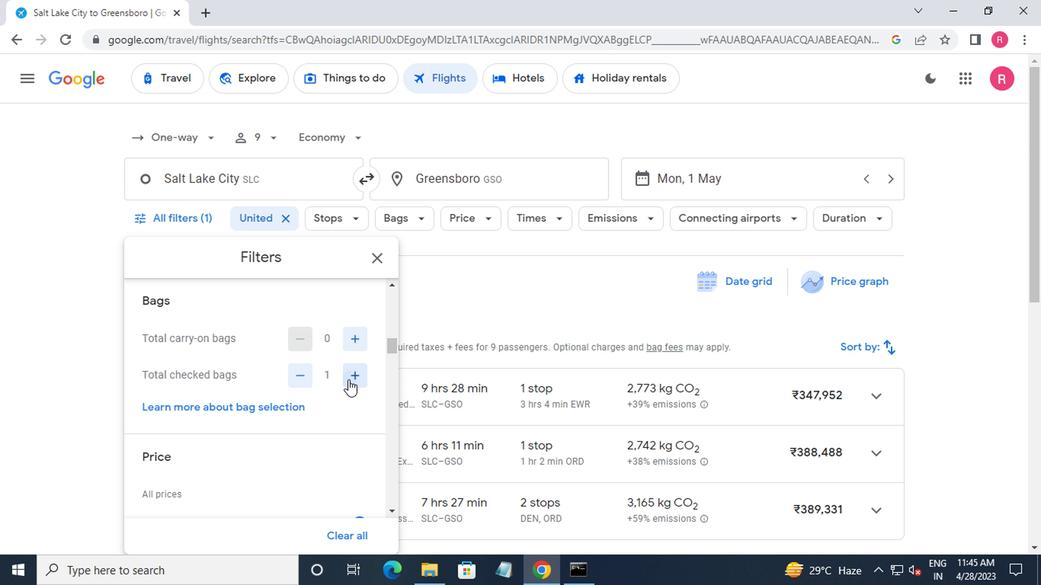 
Action: Mouse pressed left at (346, 382)
Screenshot: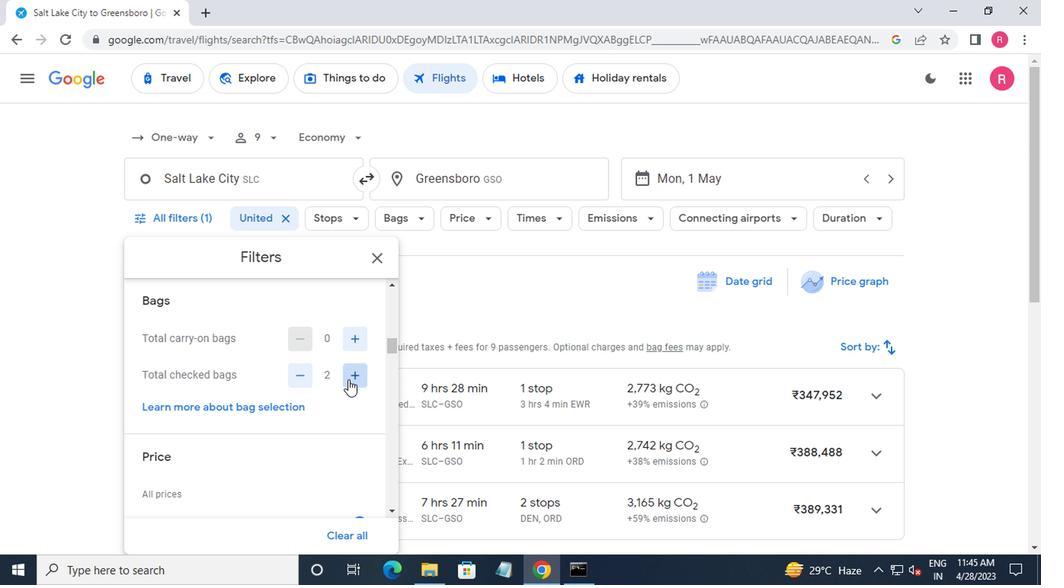 
Action: Mouse pressed left at (346, 382)
Screenshot: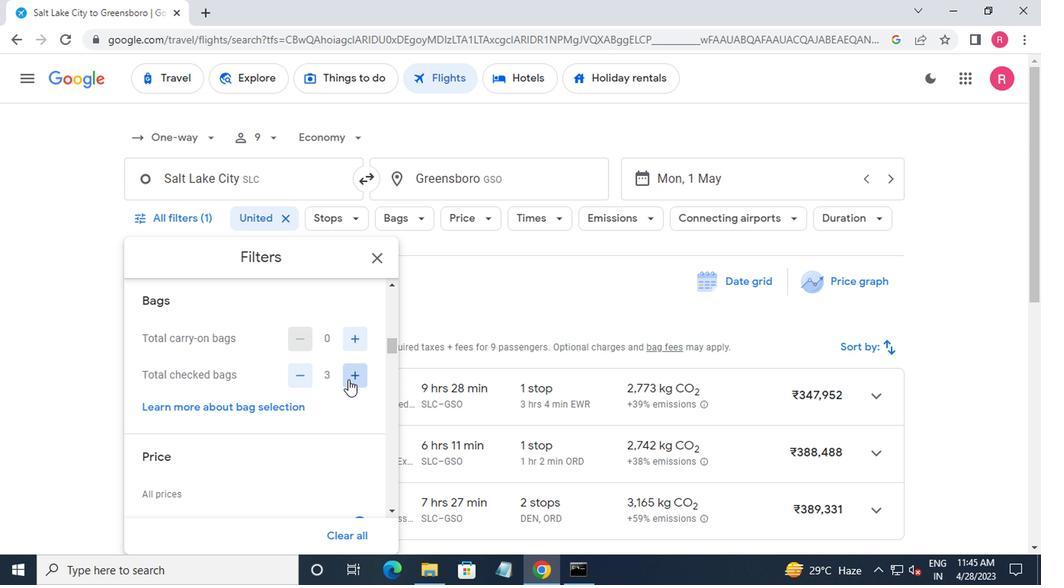 
Action: Mouse pressed left at (346, 382)
Screenshot: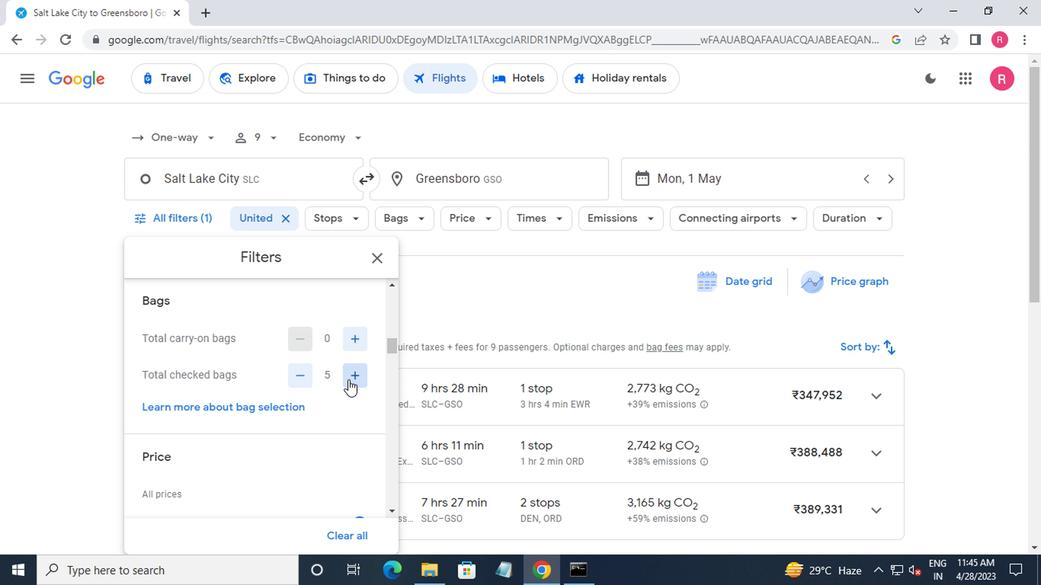 
Action: Mouse pressed left at (346, 382)
Screenshot: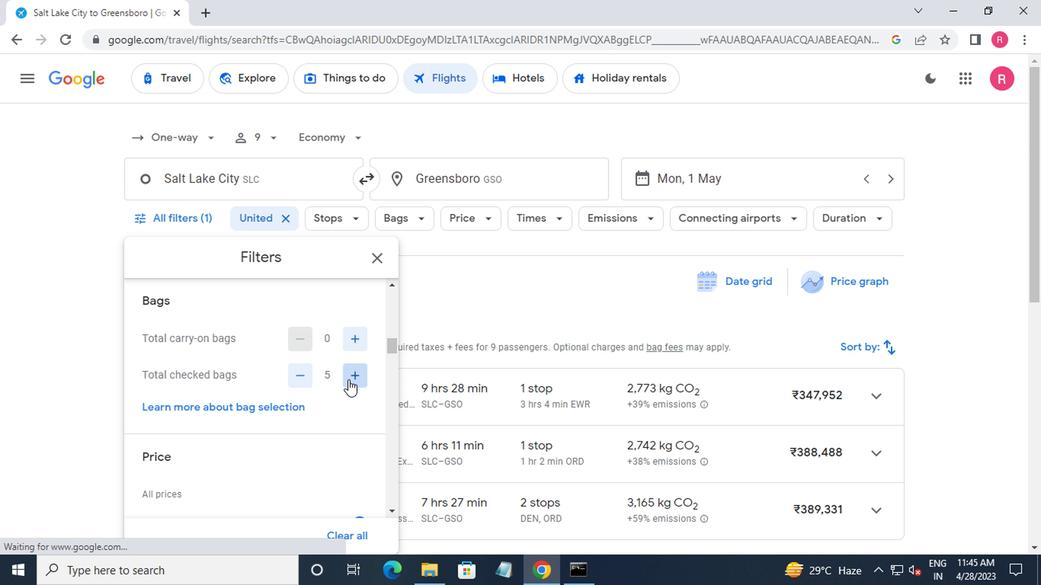 
Action: Mouse pressed left at (346, 382)
Screenshot: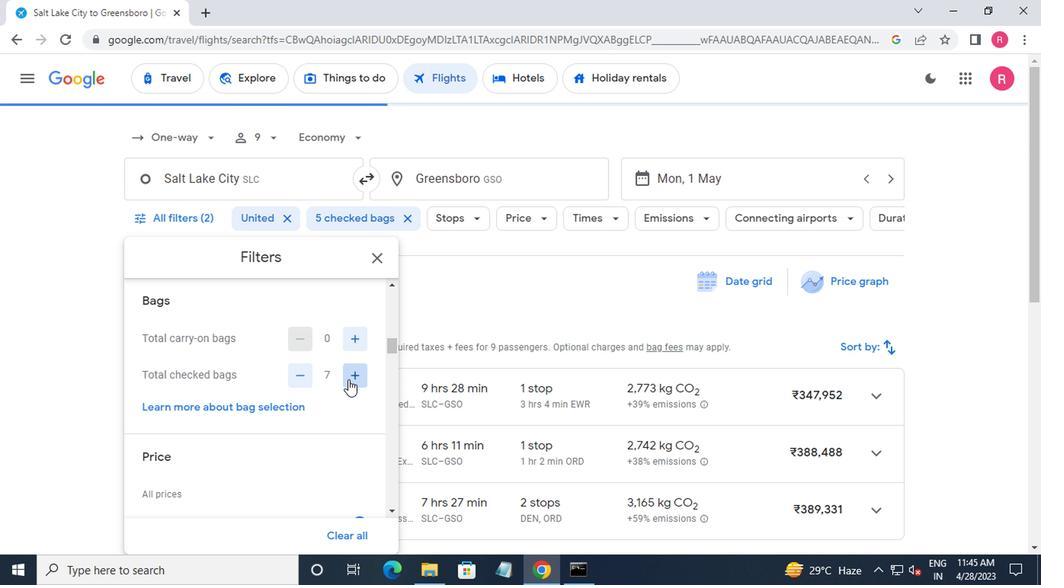 
Action: Mouse pressed left at (346, 382)
Screenshot: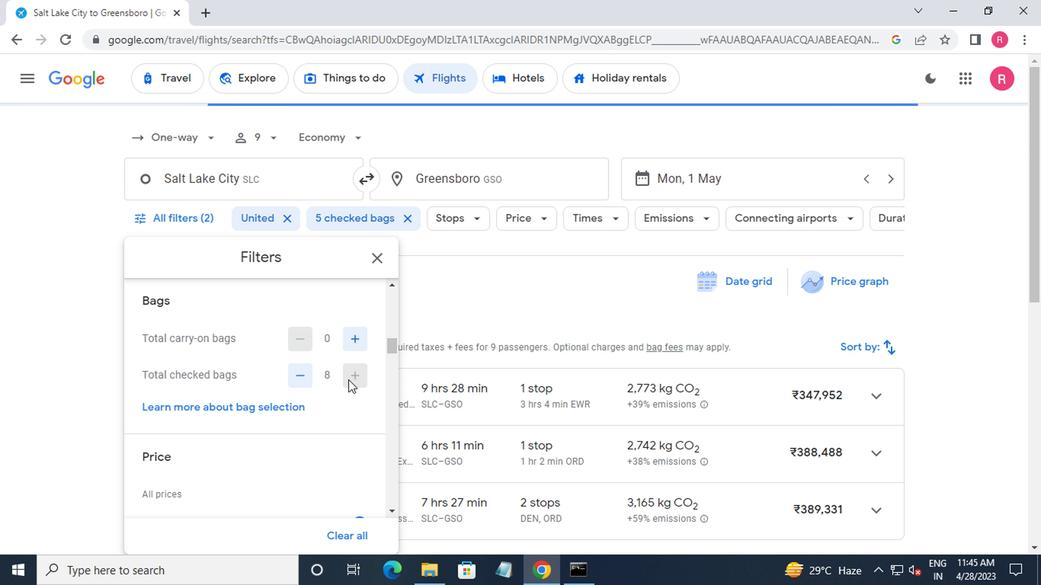 
Action: Mouse pressed left at (346, 382)
Screenshot: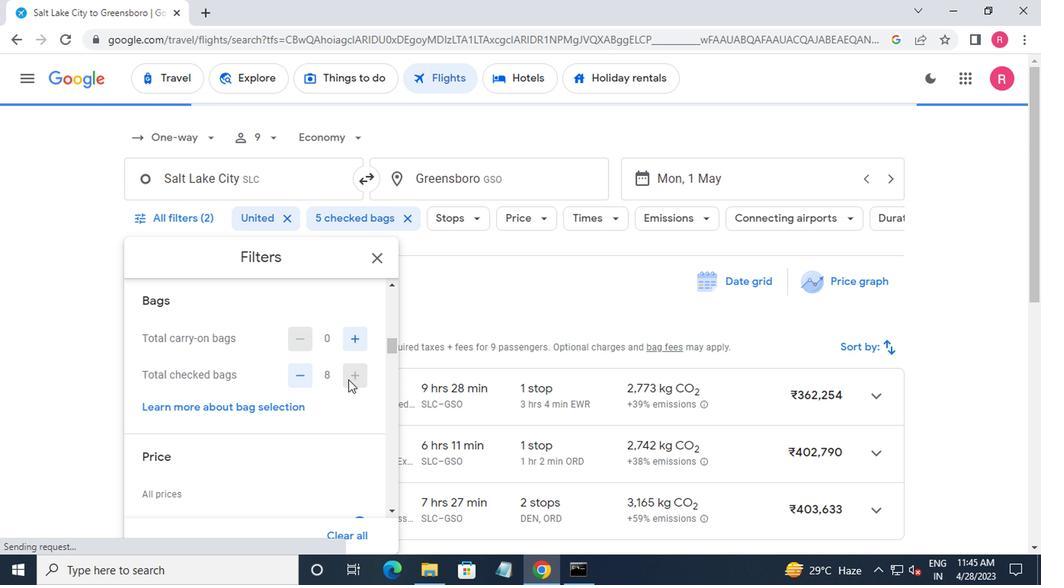 
Action: Mouse scrolled (346, 381) with delta (0, 0)
Screenshot: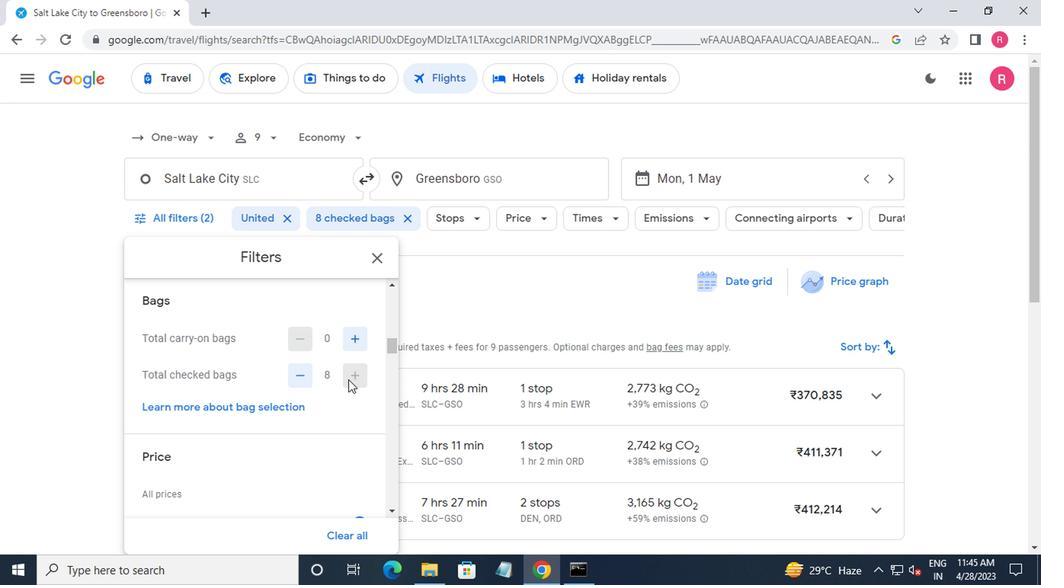 
Action: Mouse scrolled (346, 381) with delta (0, 0)
Screenshot: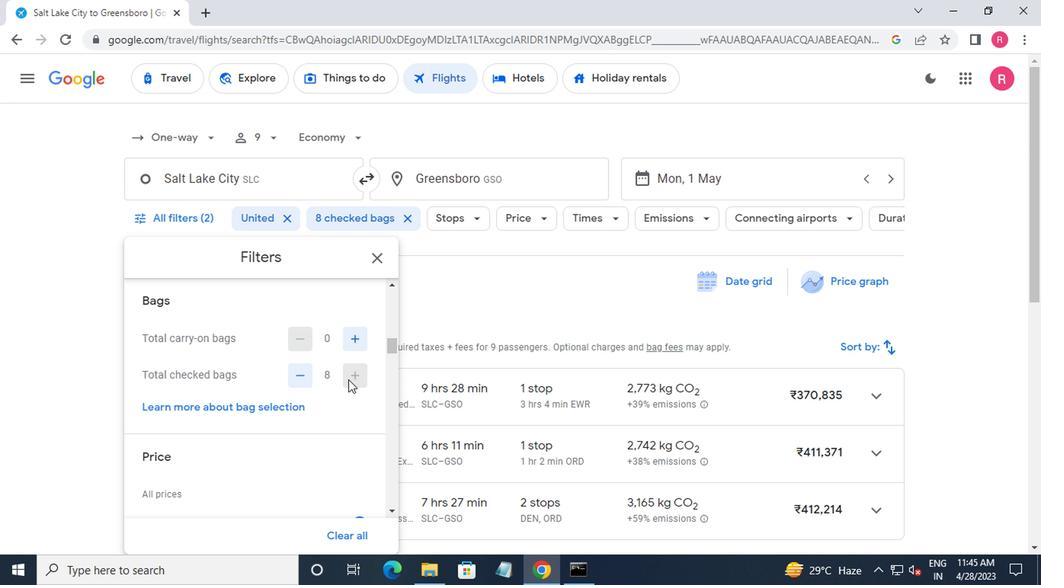 
Action: Mouse scrolled (346, 381) with delta (0, 0)
Screenshot: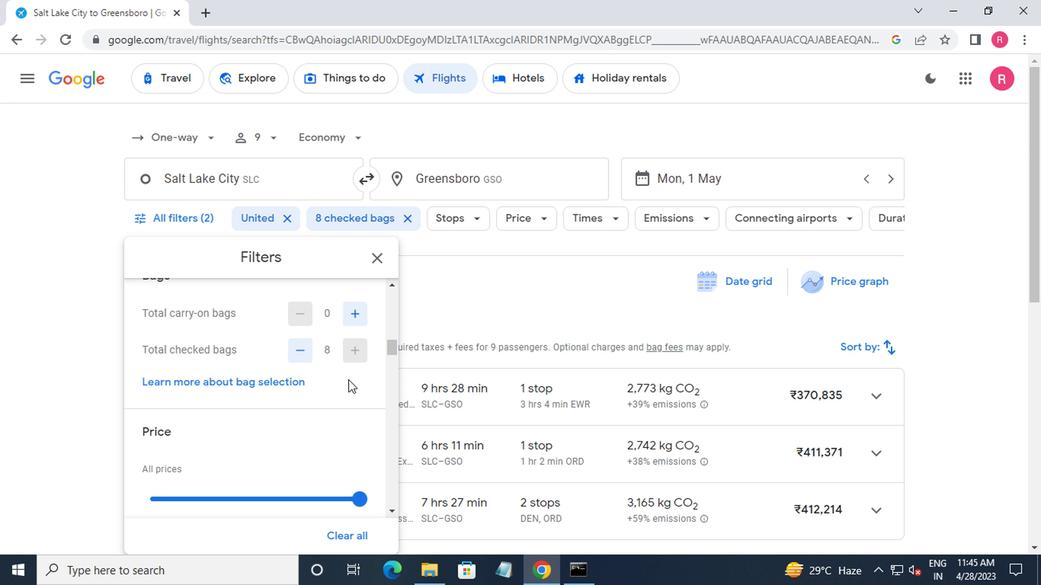 
Action: Mouse moved to (353, 330)
Screenshot: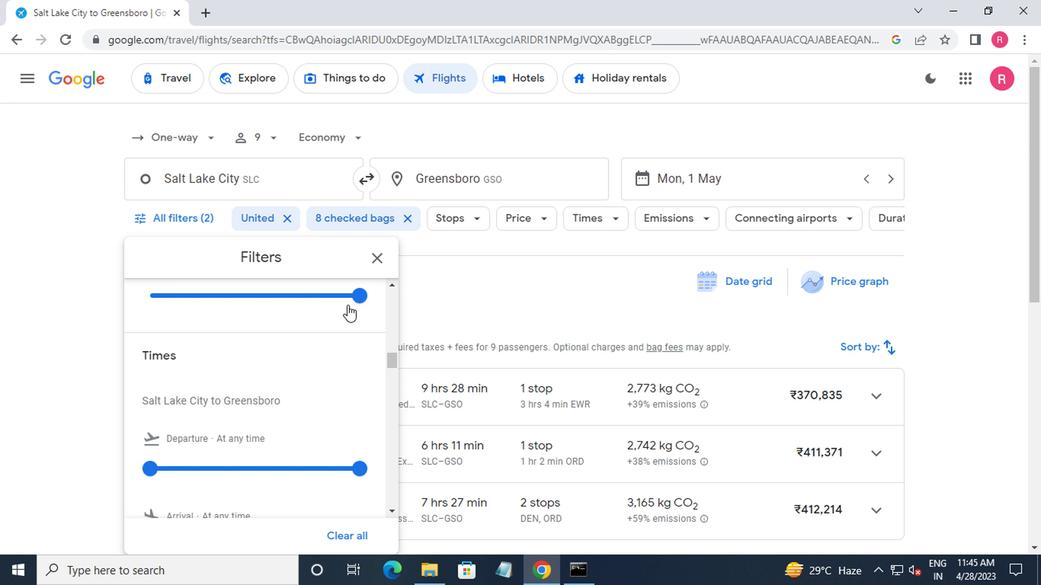 
Action: Mouse scrolled (353, 331) with delta (0, 0)
Screenshot: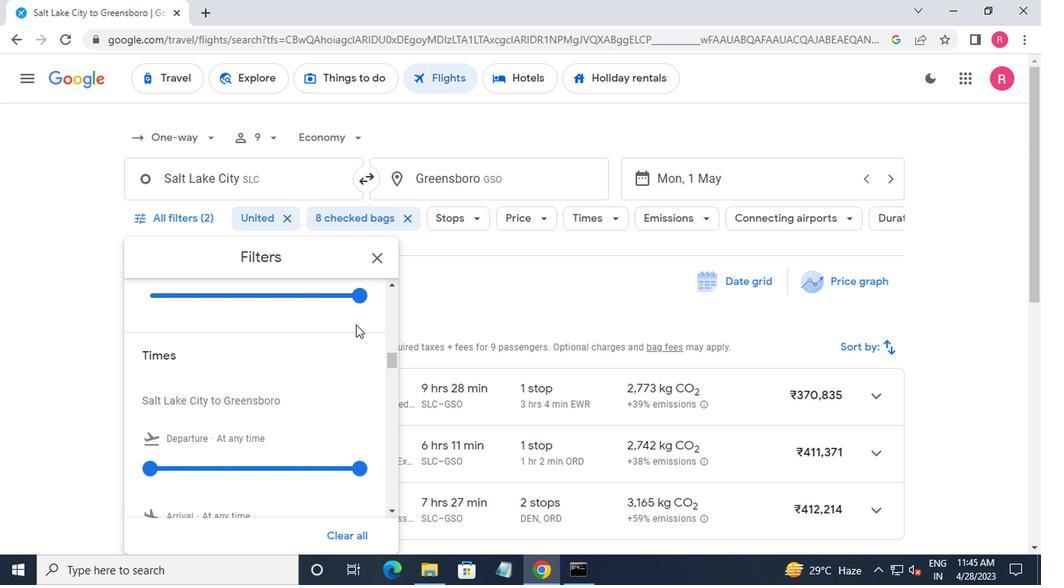 
Action: Mouse moved to (357, 373)
Screenshot: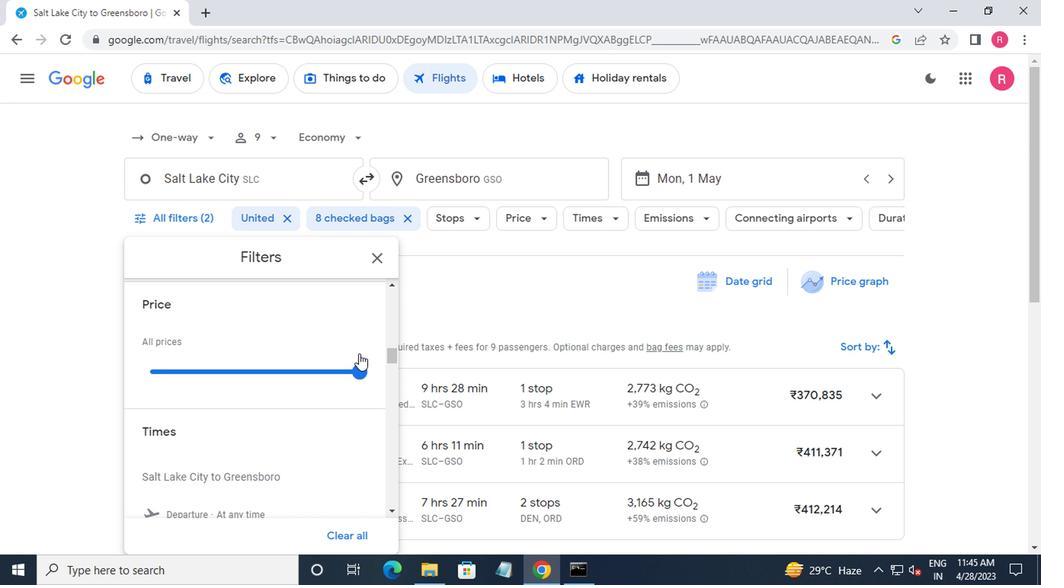 
Action: Mouse pressed left at (357, 373)
Screenshot: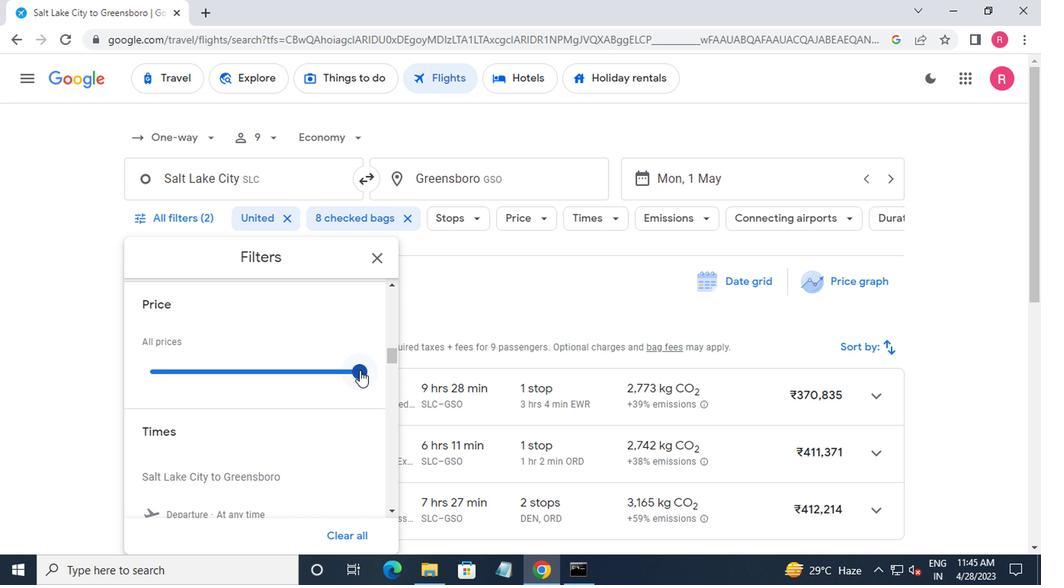 
Action: Mouse moved to (163, 391)
Screenshot: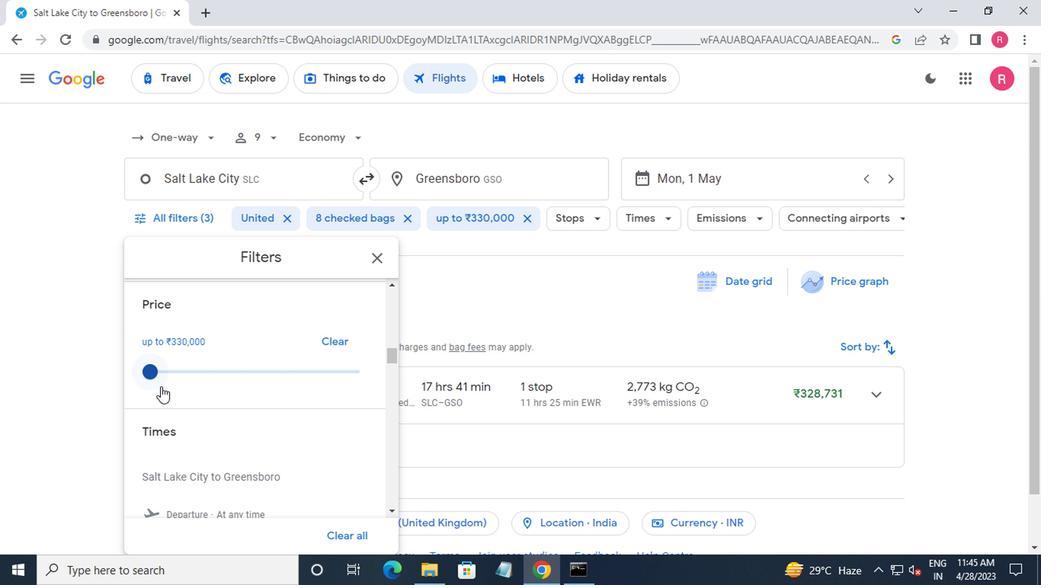 
Action: Mouse scrolled (163, 391) with delta (0, 0)
Screenshot: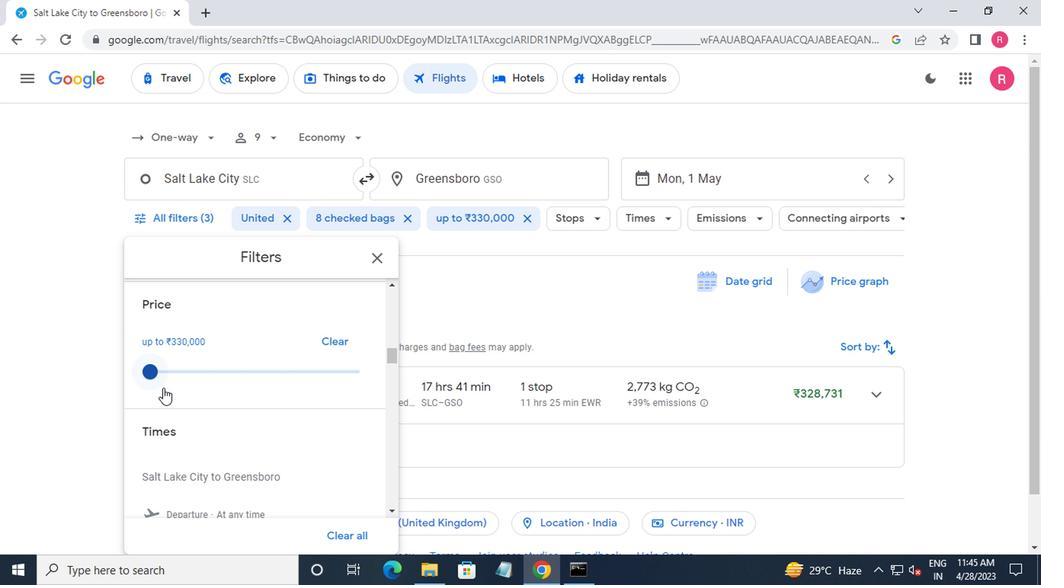 
Action: Mouse moved to (163, 392)
Screenshot: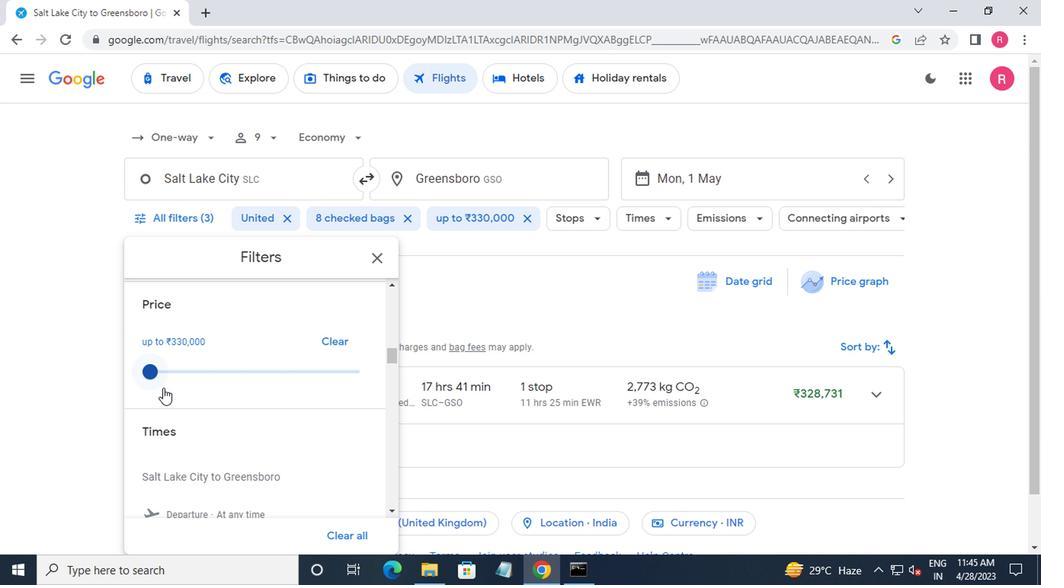 
Action: Mouse scrolled (163, 391) with delta (0, 0)
Screenshot: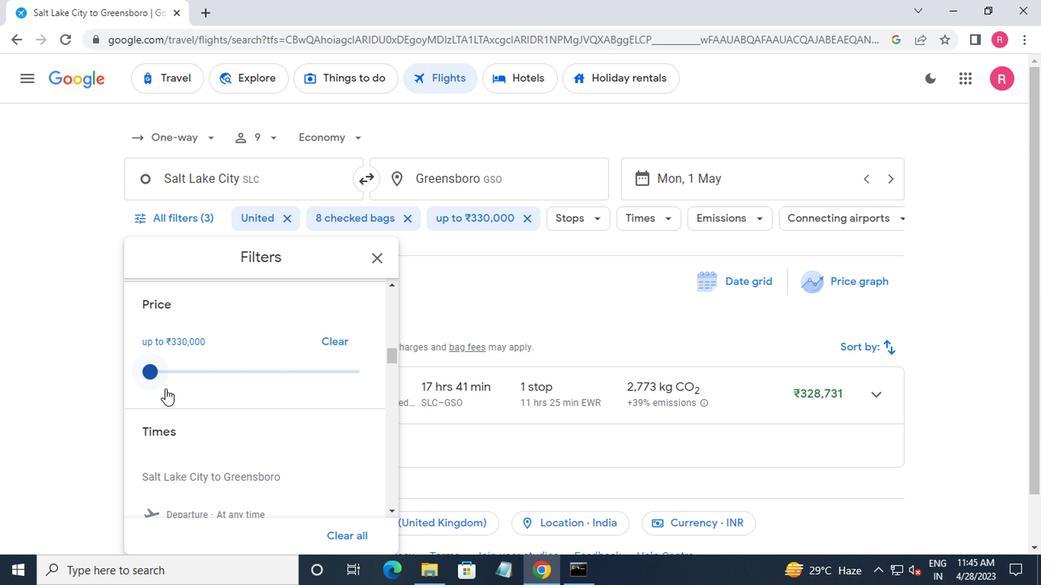
Action: Mouse moved to (143, 389)
Screenshot: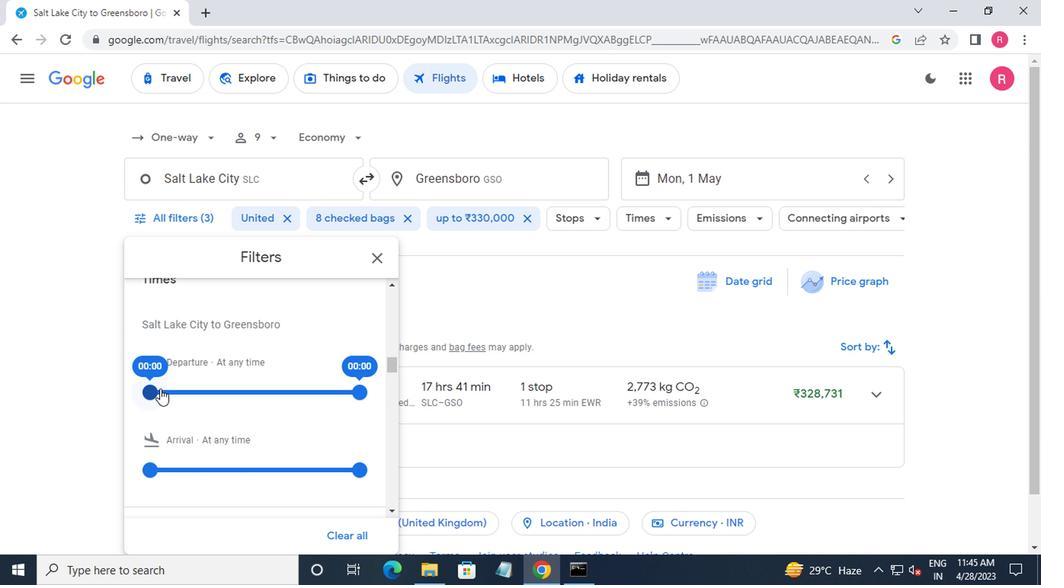 
Action: Mouse pressed left at (143, 389)
Screenshot: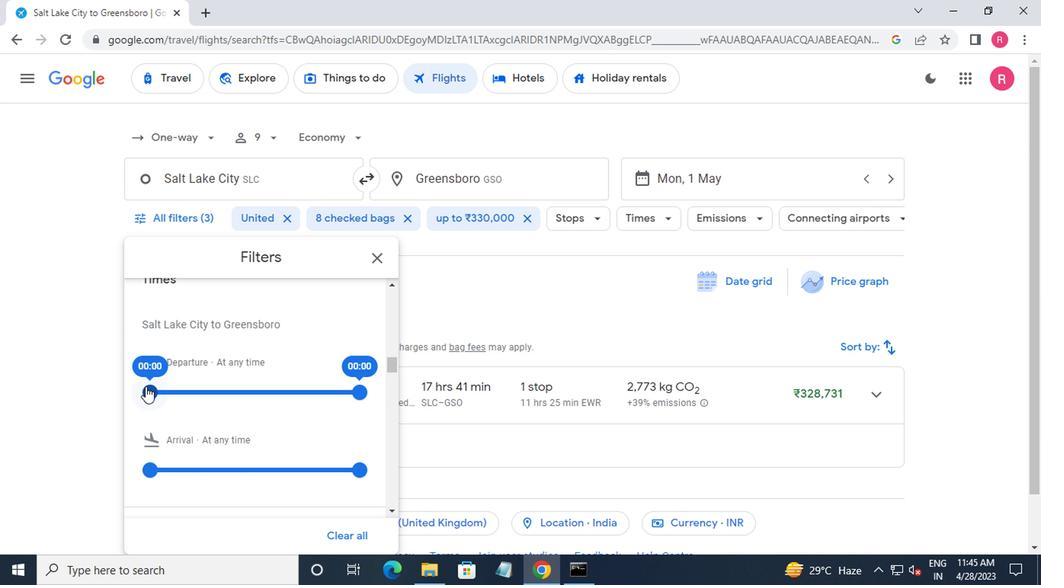 
Action: Mouse moved to (353, 389)
Screenshot: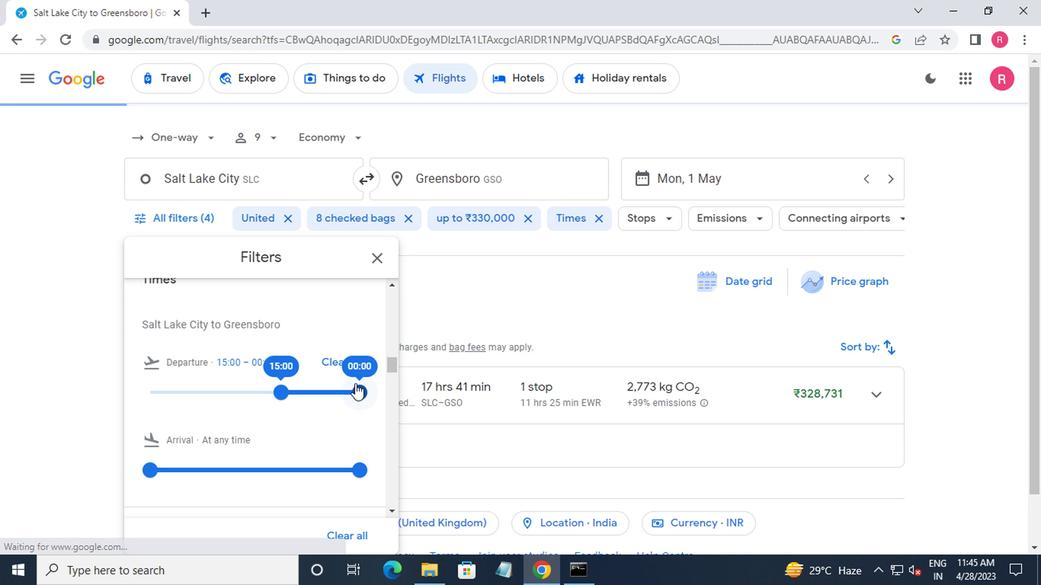 
Action: Mouse pressed left at (353, 389)
Screenshot: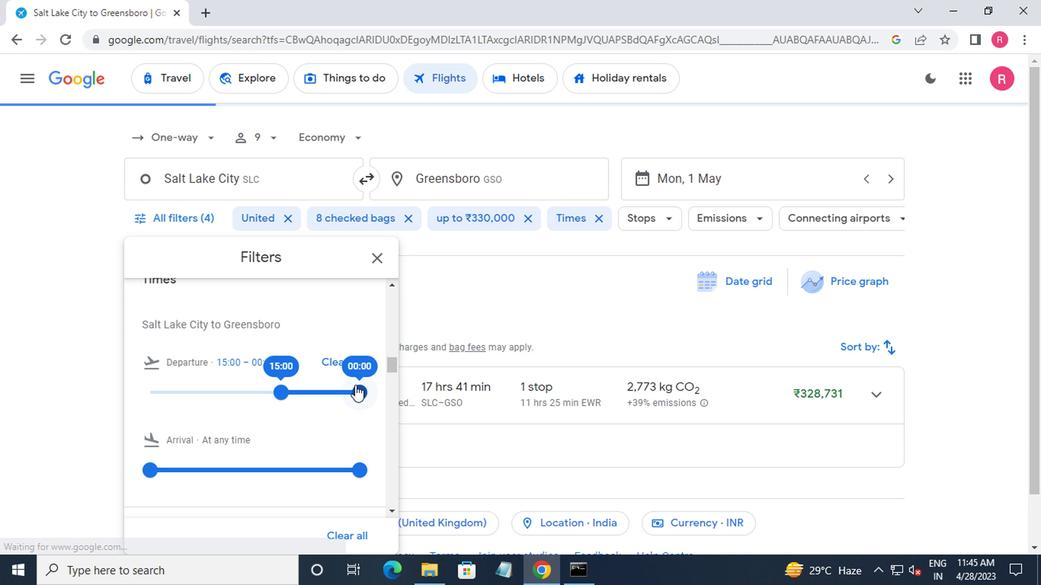
Action: Mouse moved to (365, 261)
Screenshot: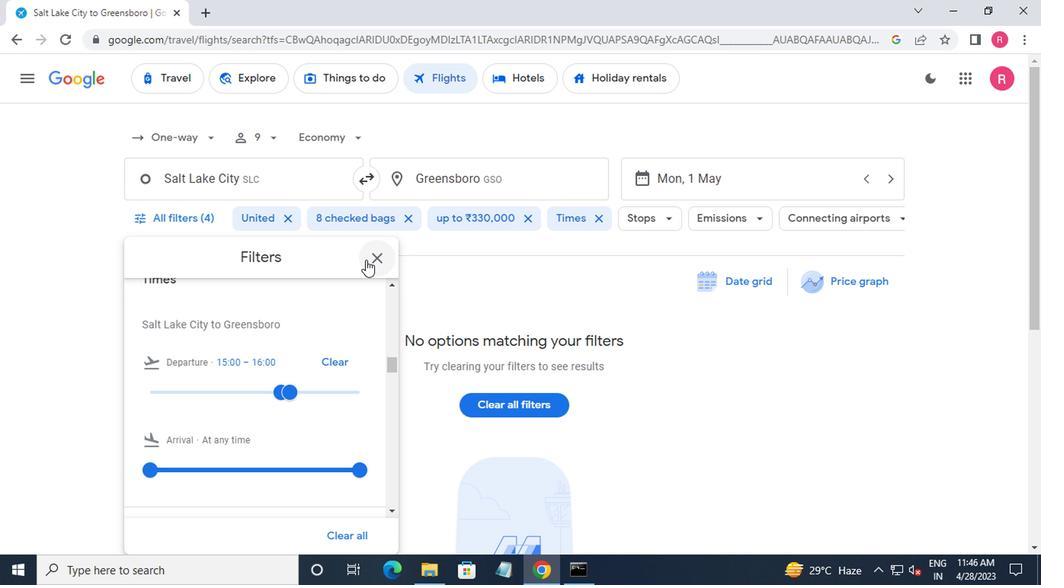 
Action: Mouse pressed left at (365, 261)
Screenshot: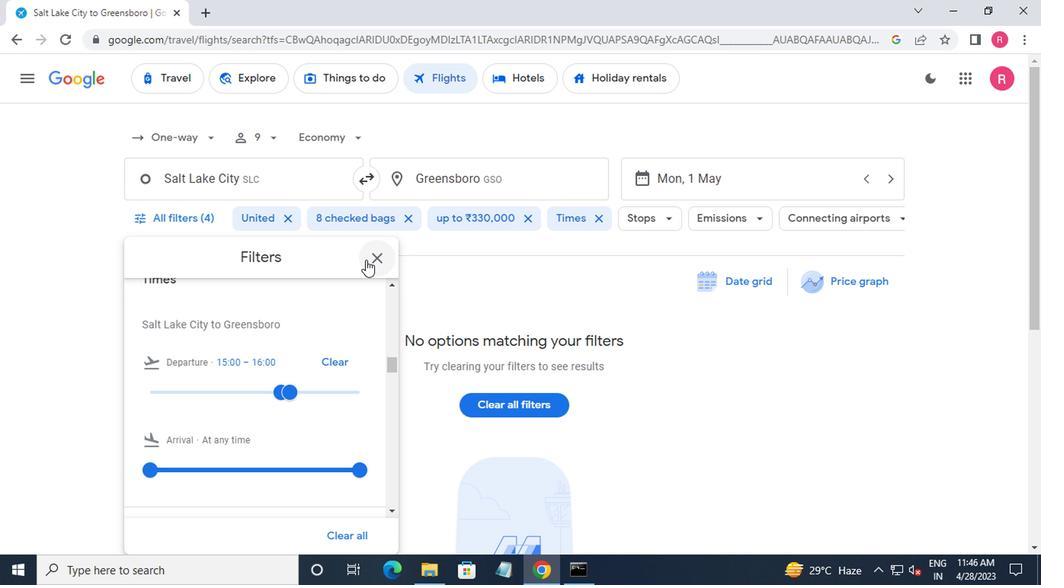 
Action: Mouse moved to (321, 240)
Screenshot: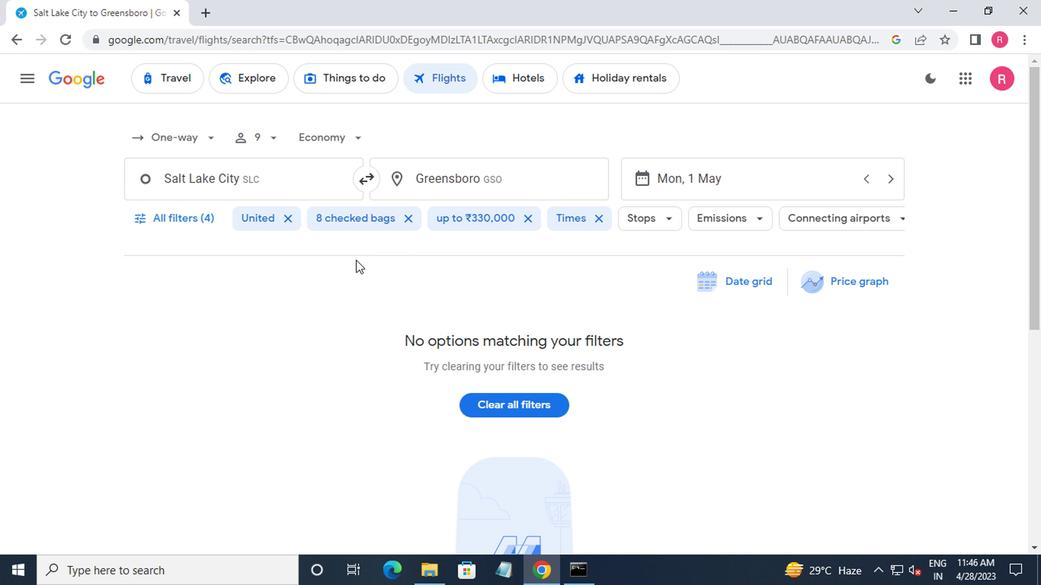 
